 Task: Create a sub task Release to Production / Go Live for the task  Fix issue causing database deadlock on high traffic pages in the project TranslateForge , assign it to team member softage.10@softage.net and update the status of the sub task to  Completed , set the priority of the sub task to High.
Action: Mouse moved to (79, 446)
Screenshot: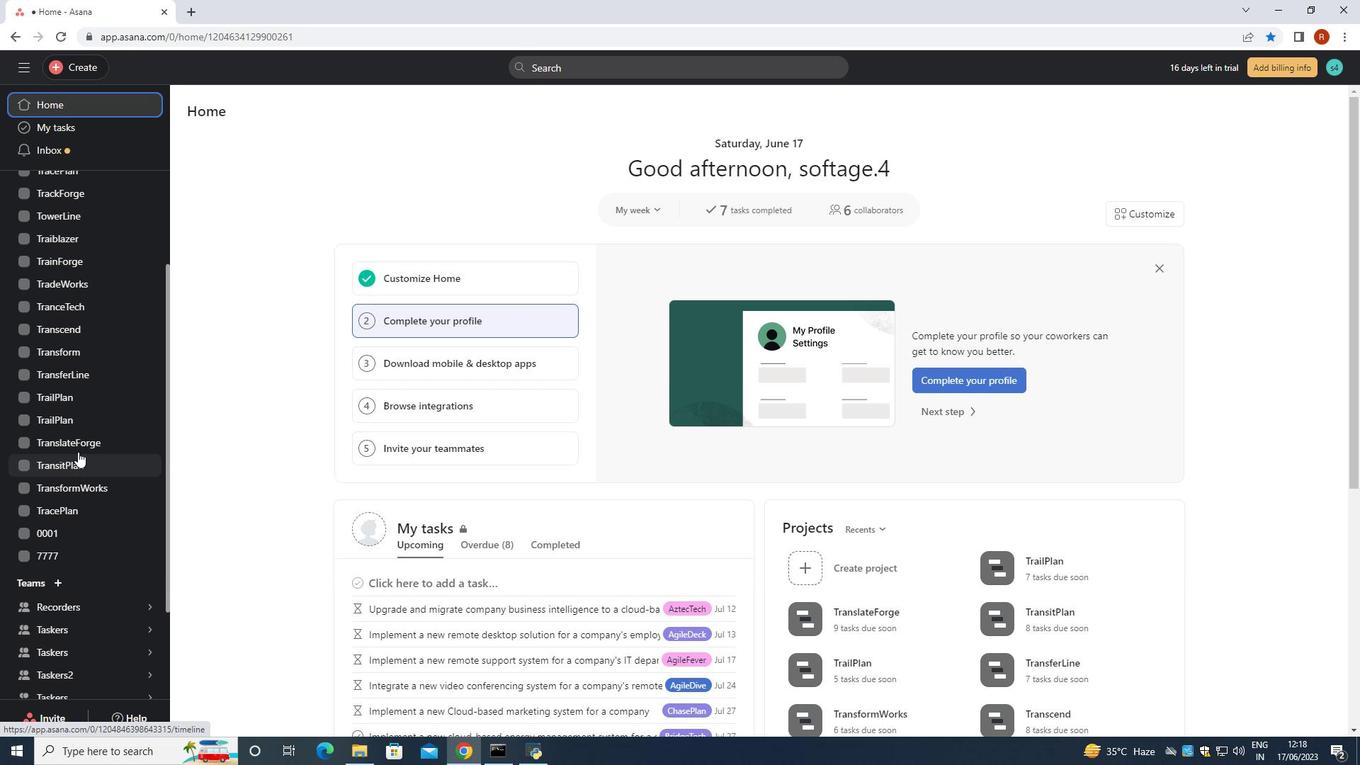 
Action: Mouse pressed left at (79, 446)
Screenshot: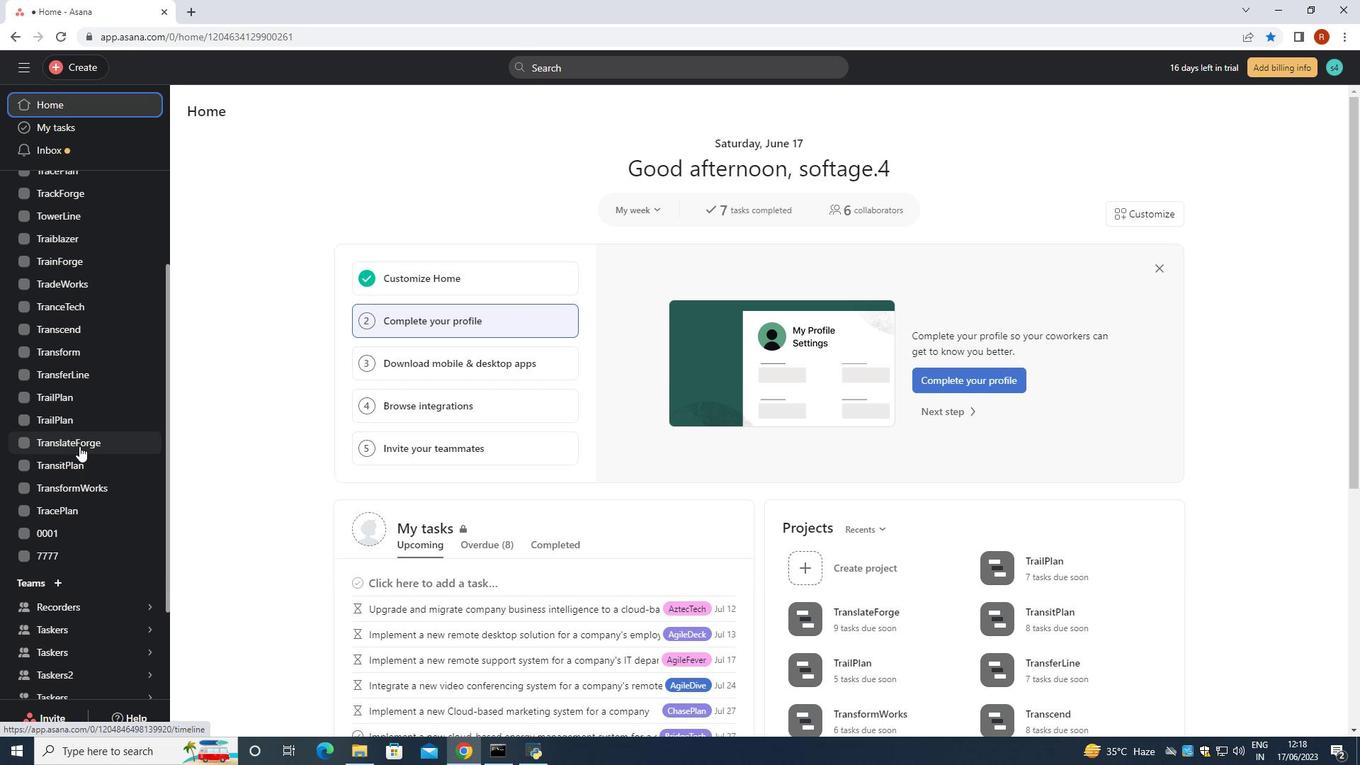 
Action: Mouse moved to (530, 347)
Screenshot: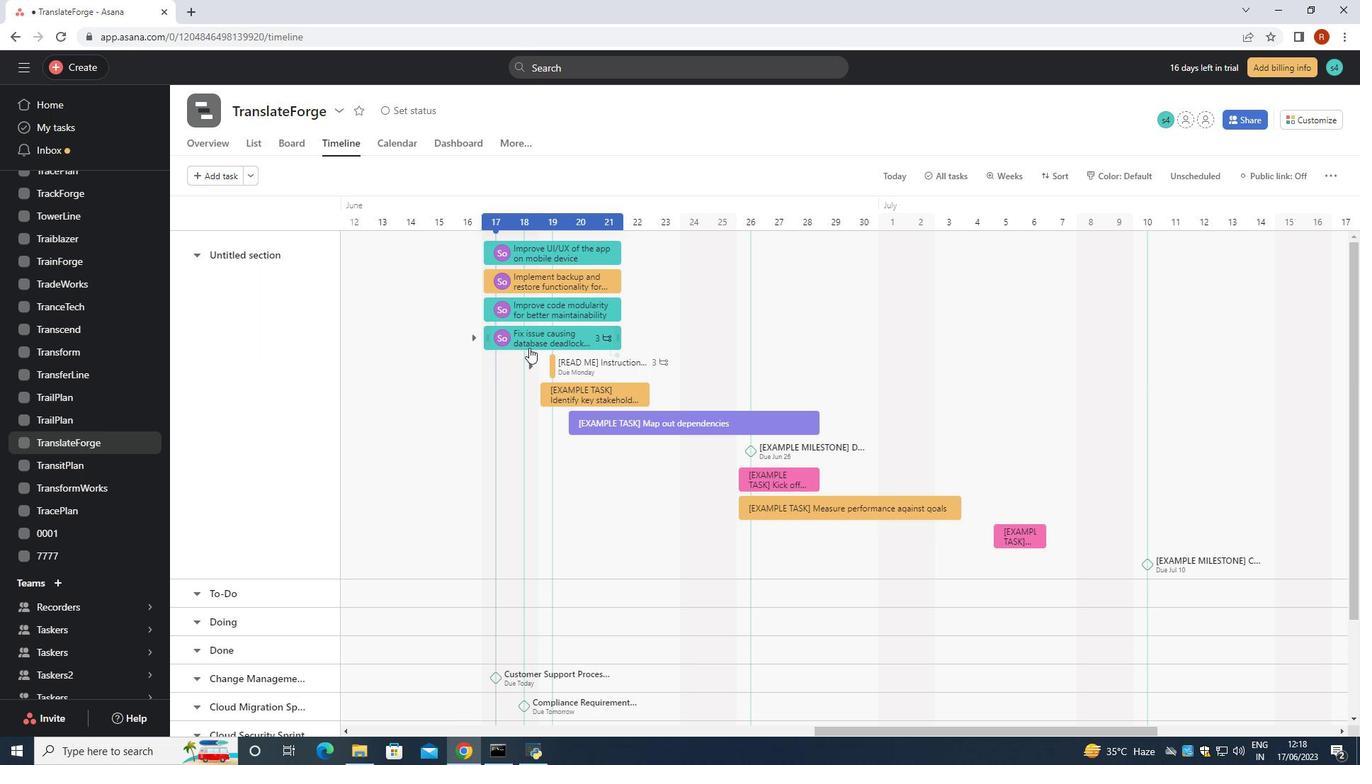 
Action: Mouse pressed left at (530, 347)
Screenshot: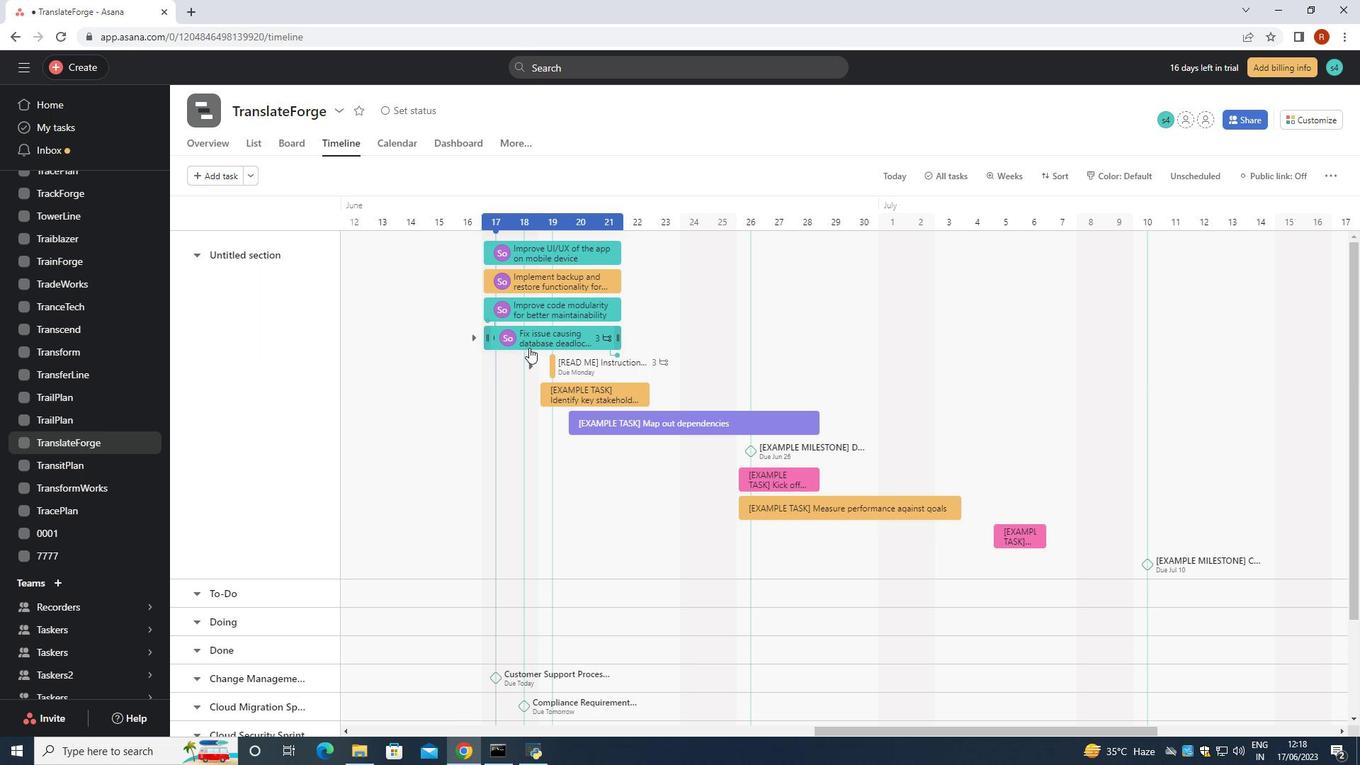 
Action: Mouse moved to (1036, 438)
Screenshot: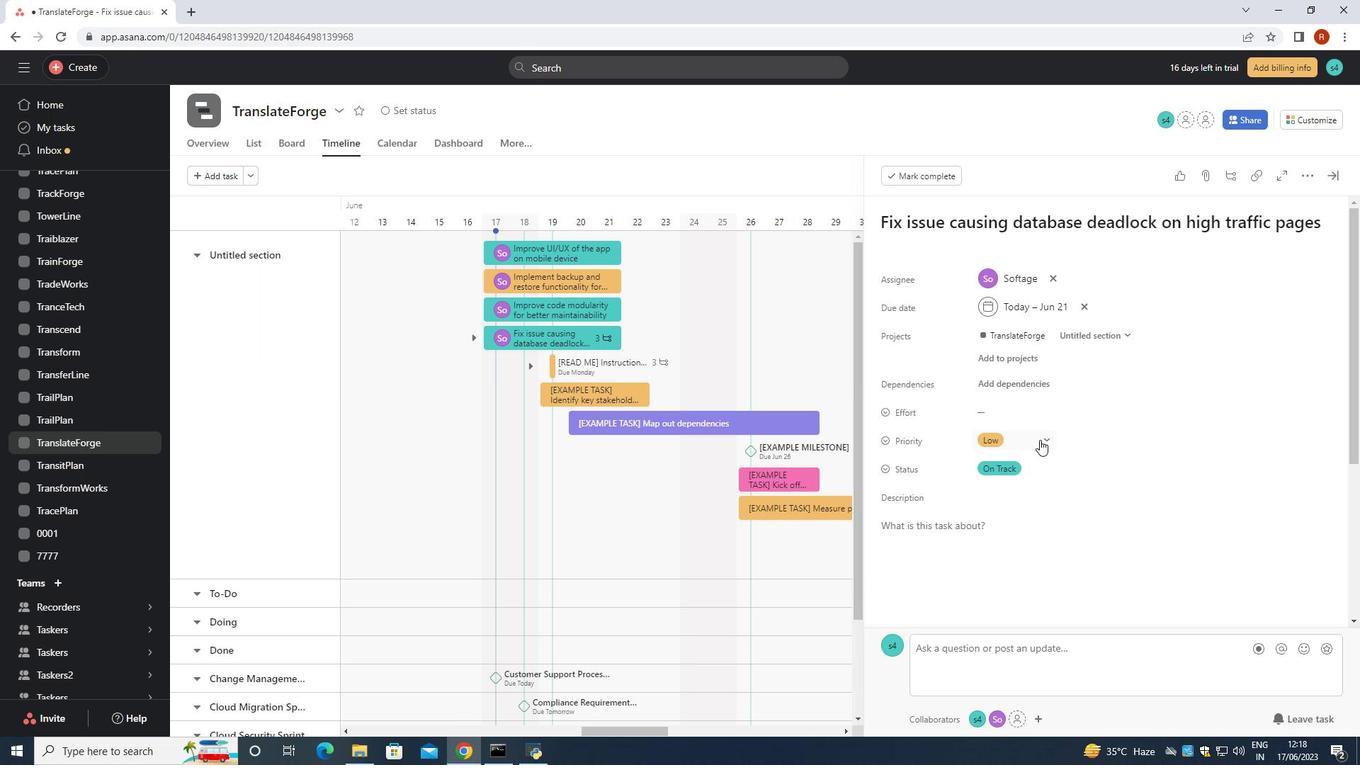 
Action: Mouse scrolled (1036, 438) with delta (0, 0)
Screenshot: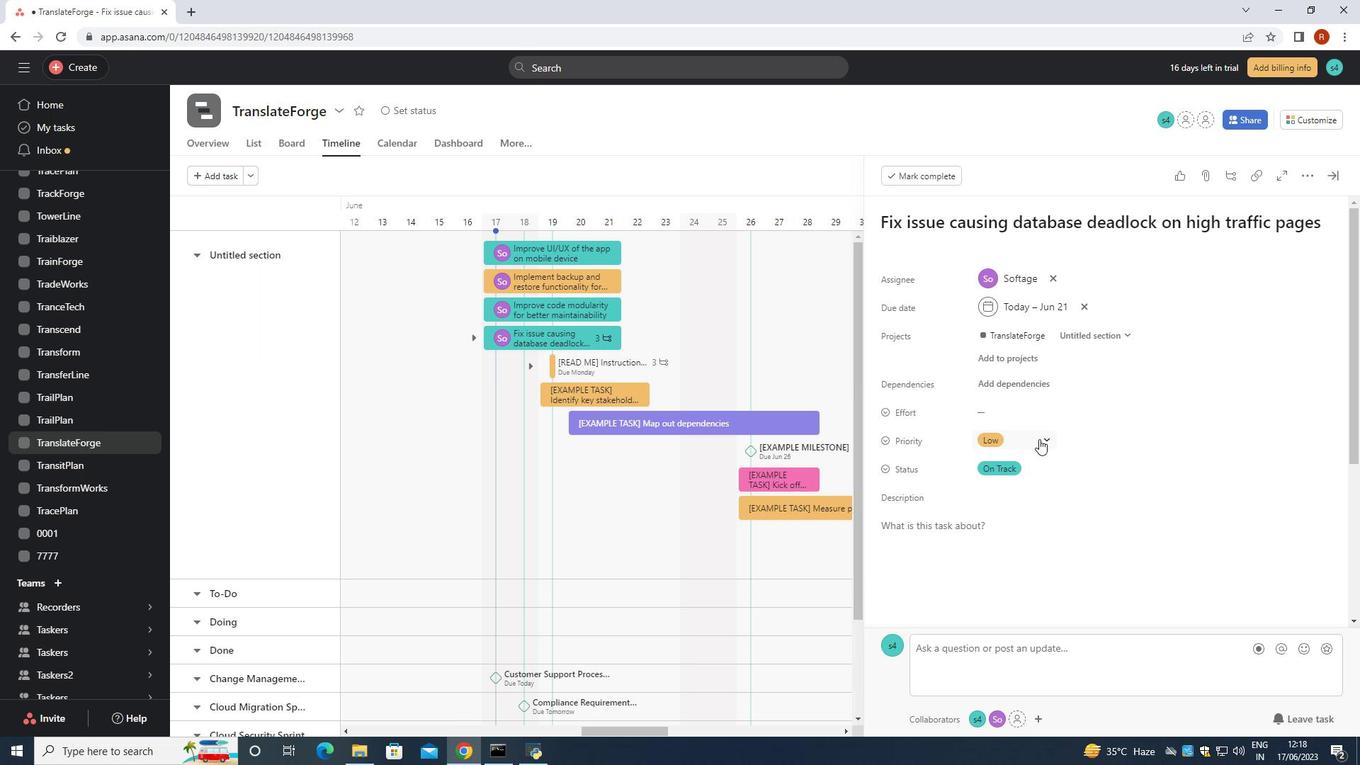 
Action: Mouse moved to (1035, 438)
Screenshot: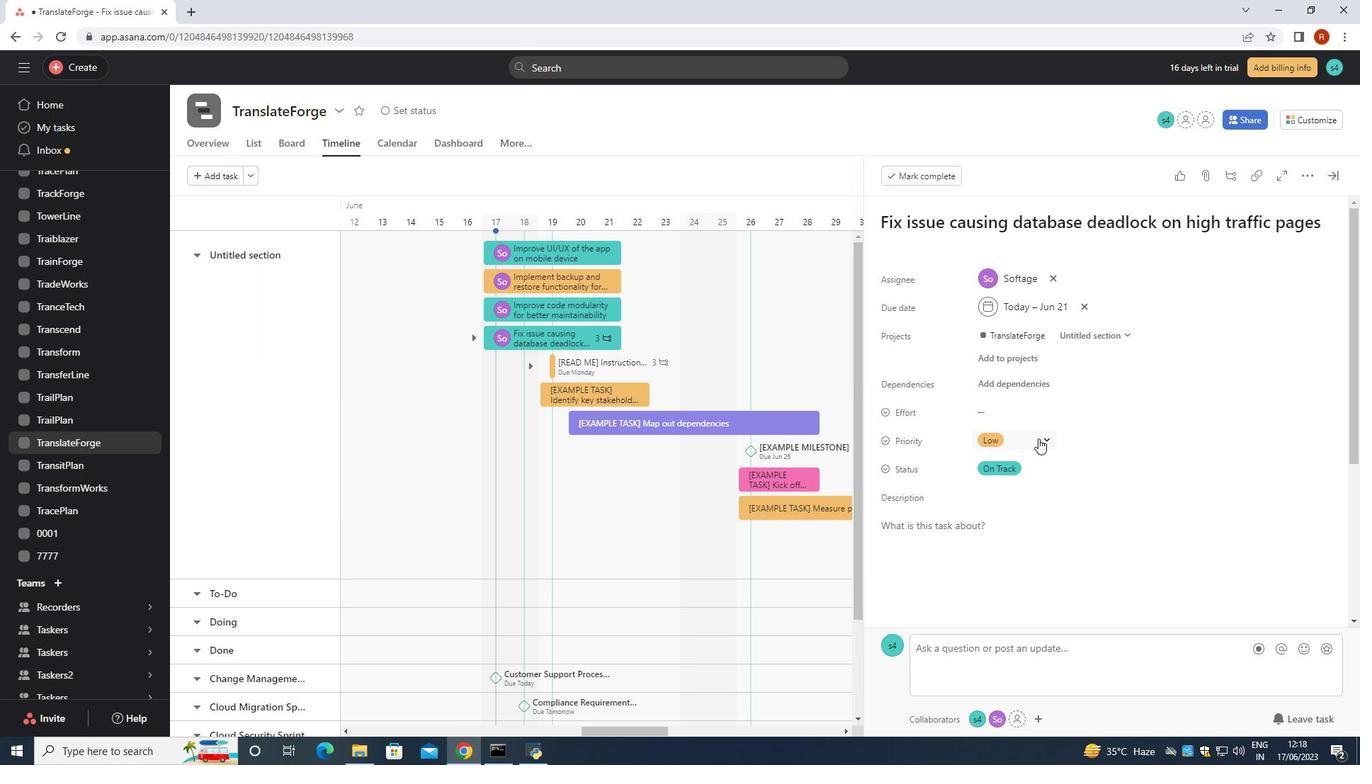 
Action: Mouse scrolled (1035, 438) with delta (0, 0)
Screenshot: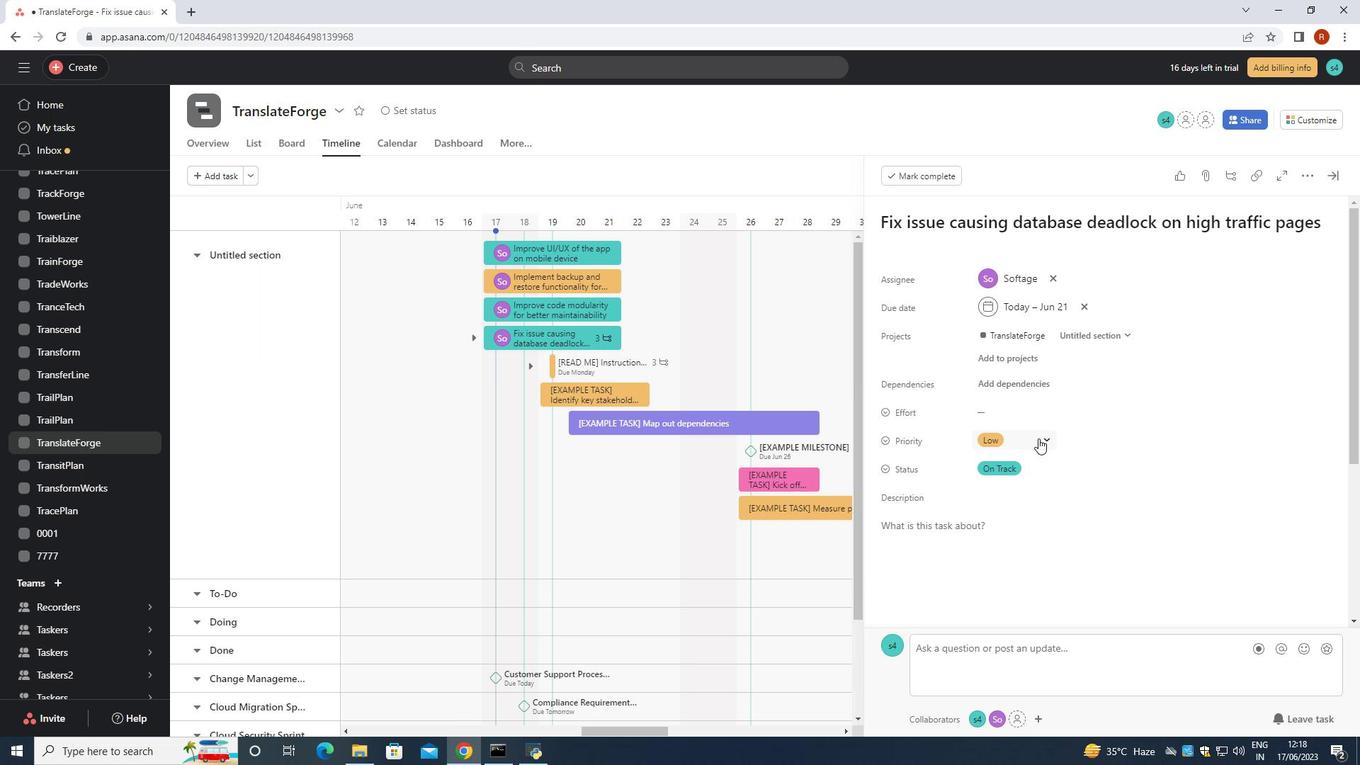 
Action: Mouse moved to (1035, 438)
Screenshot: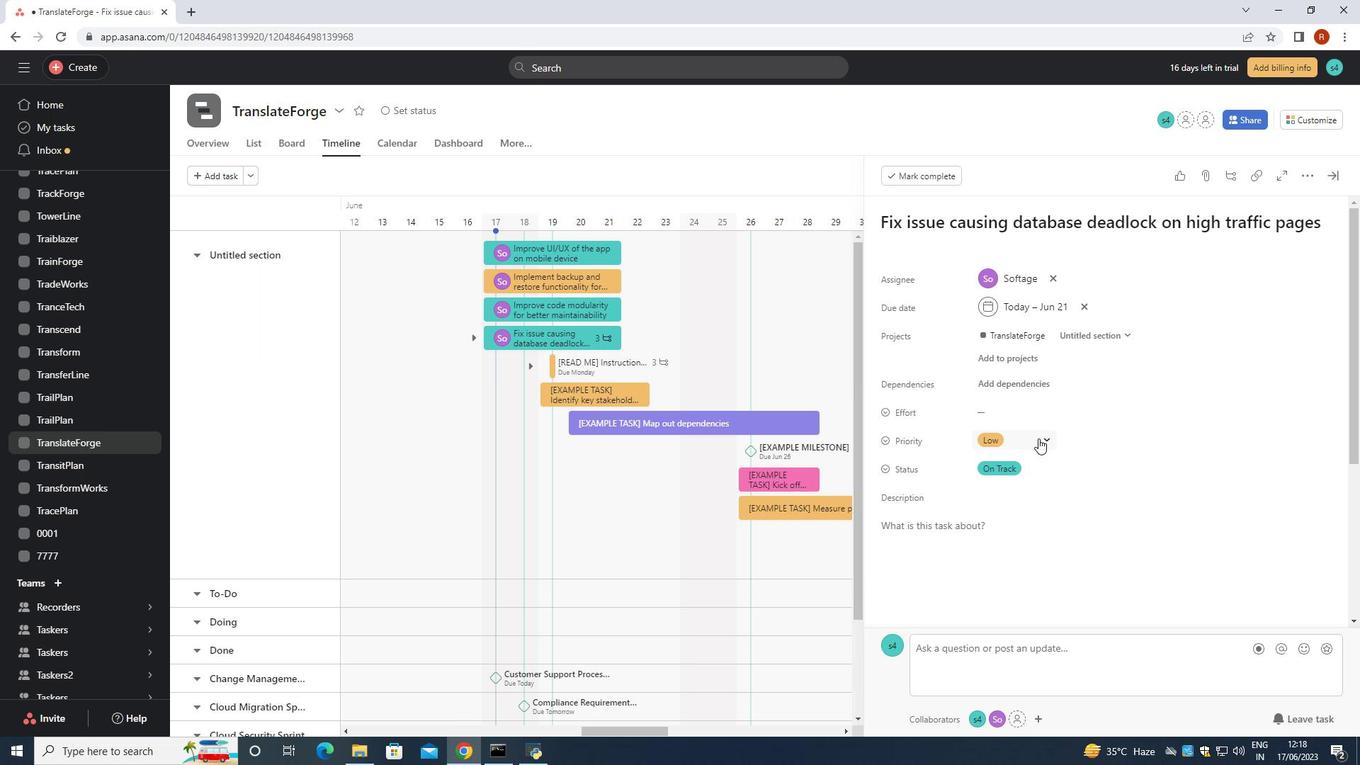 
Action: Mouse scrolled (1035, 438) with delta (0, 0)
Screenshot: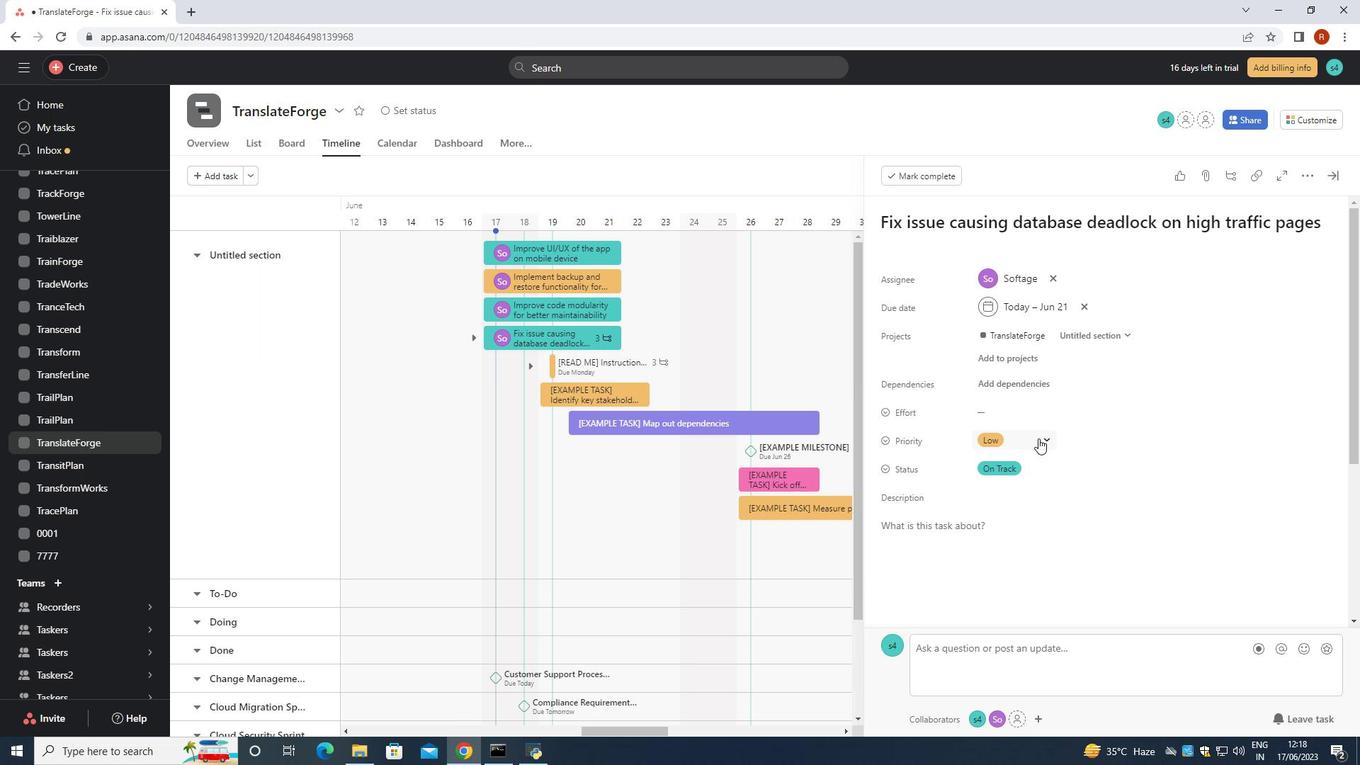 
Action: Mouse moved to (1034, 438)
Screenshot: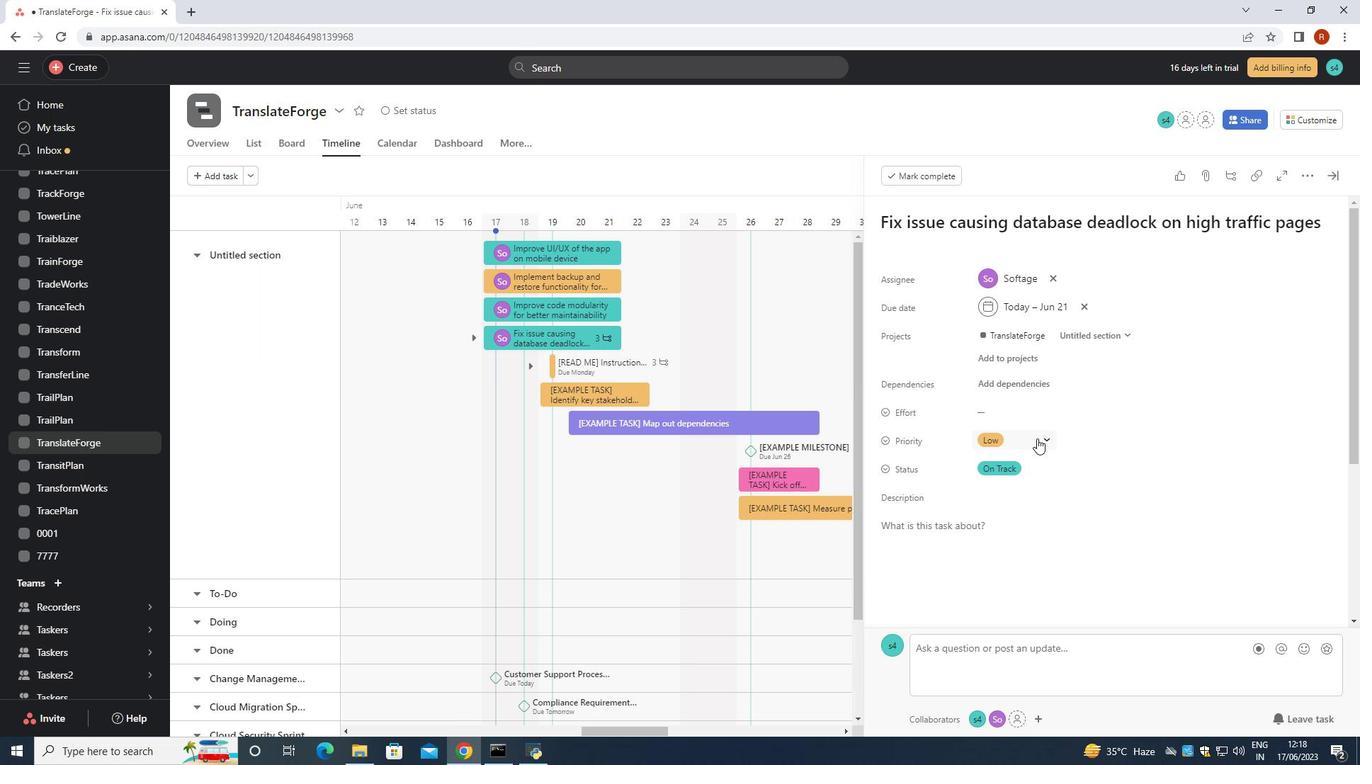 
Action: Mouse scrolled (1034, 438) with delta (0, 0)
Screenshot: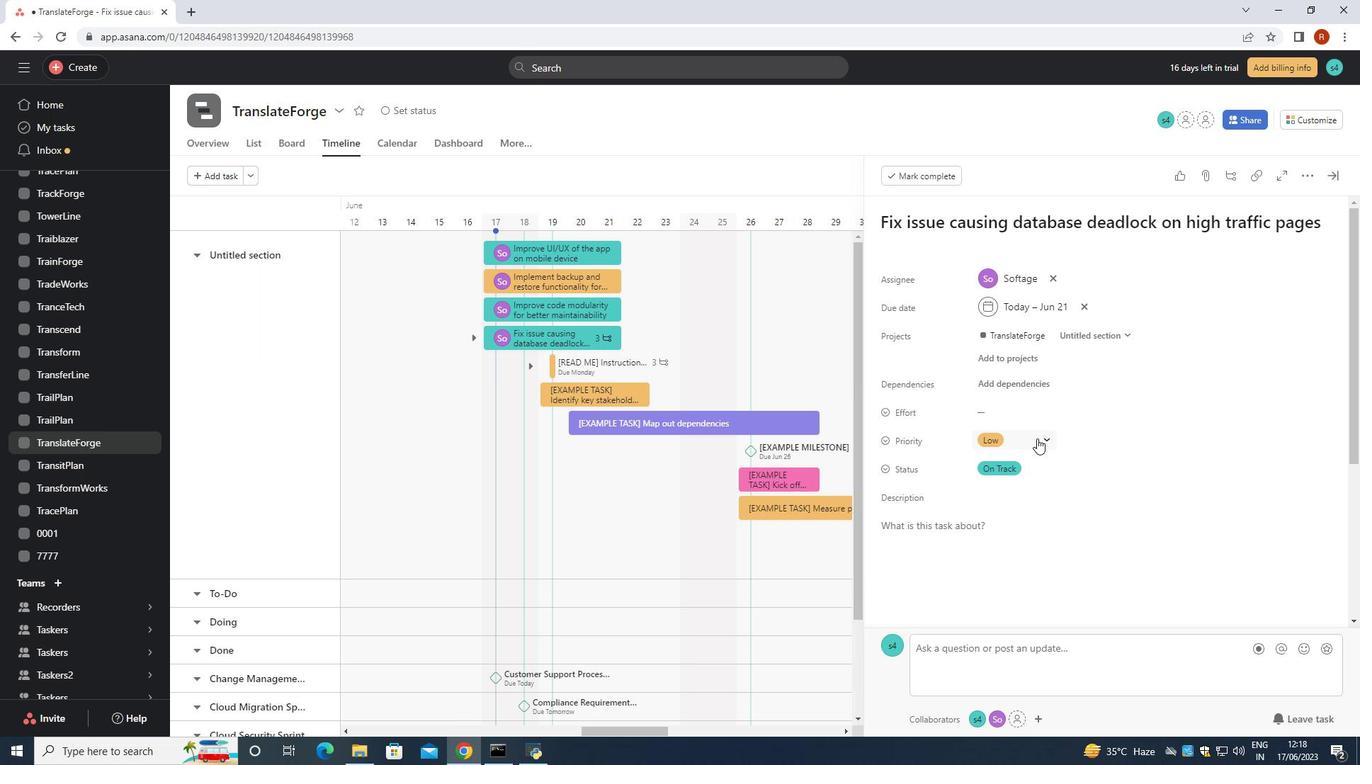 
Action: Mouse scrolled (1034, 438) with delta (0, 0)
Screenshot: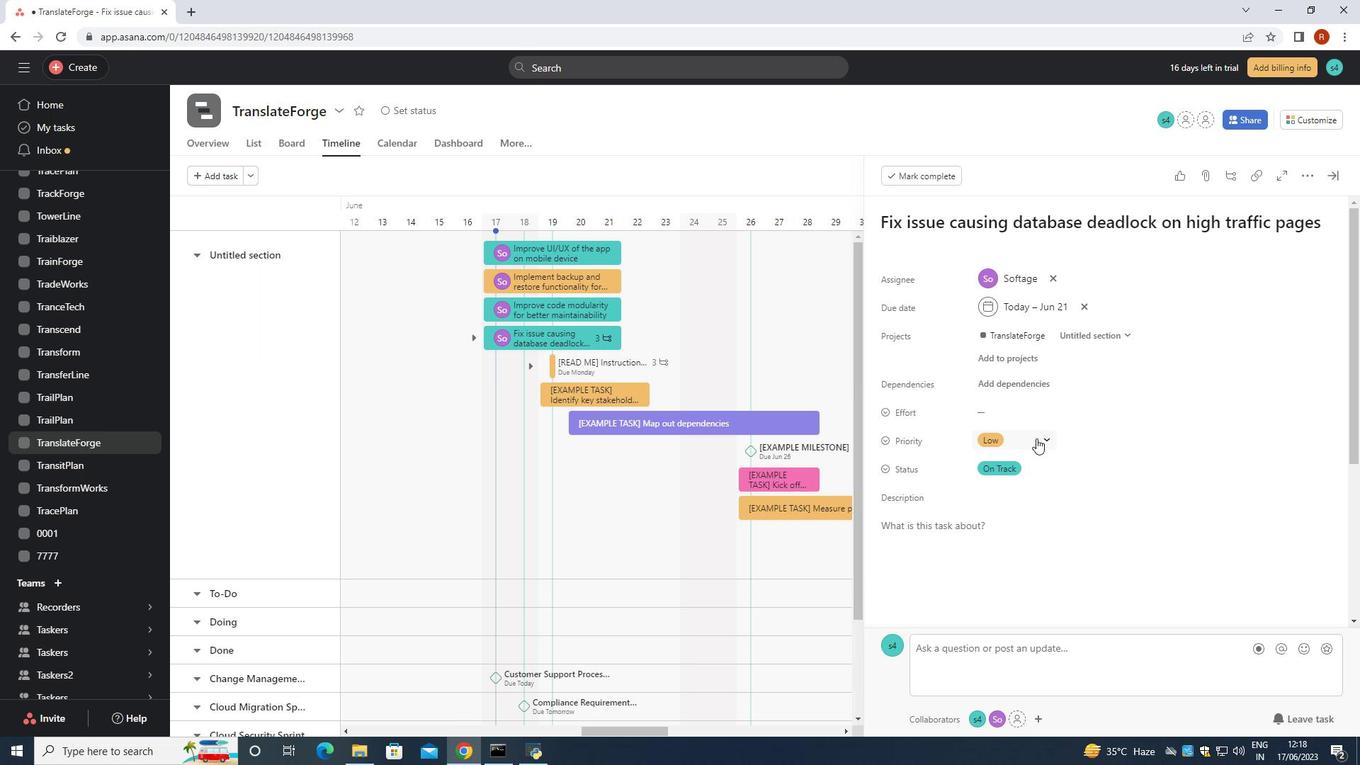 
Action: Mouse moved to (915, 513)
Screenshot: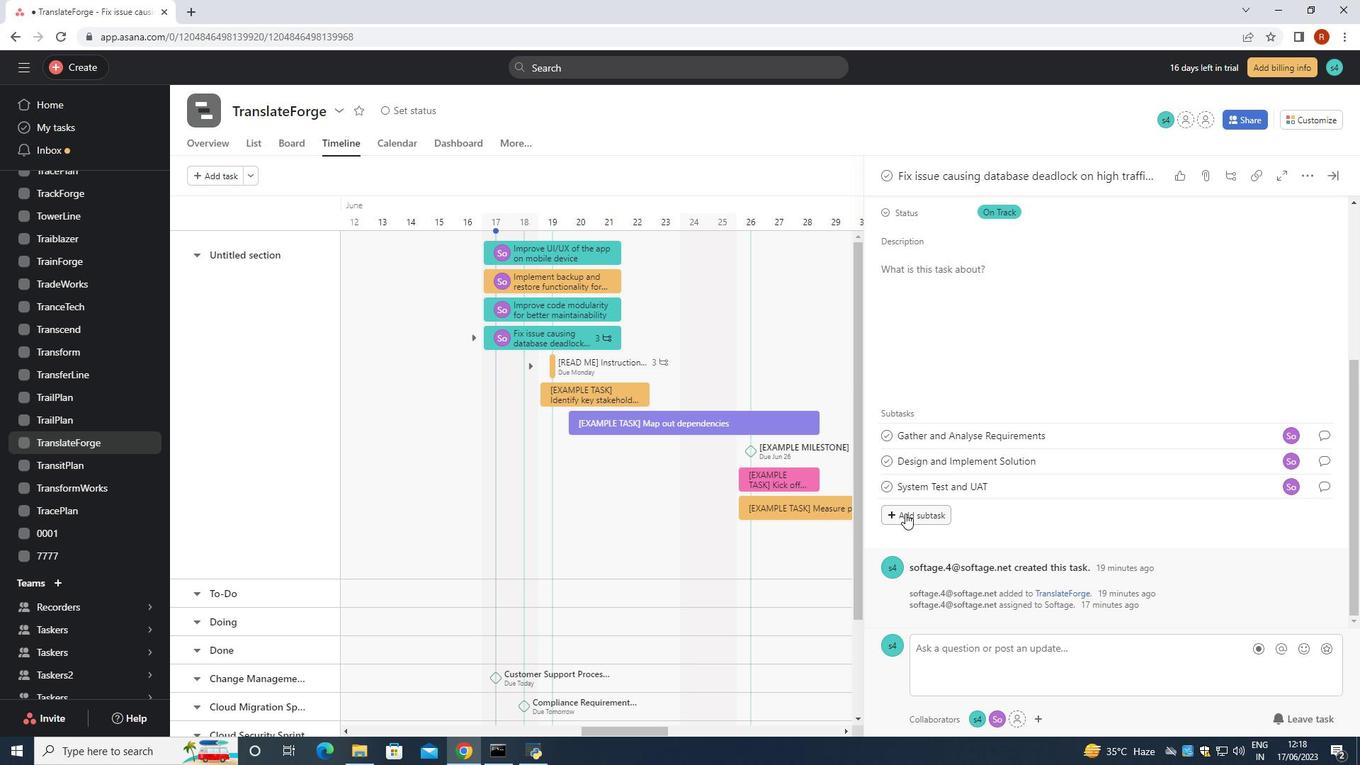 
Action: Mouse pressed left at (915, 513)
Screenshot: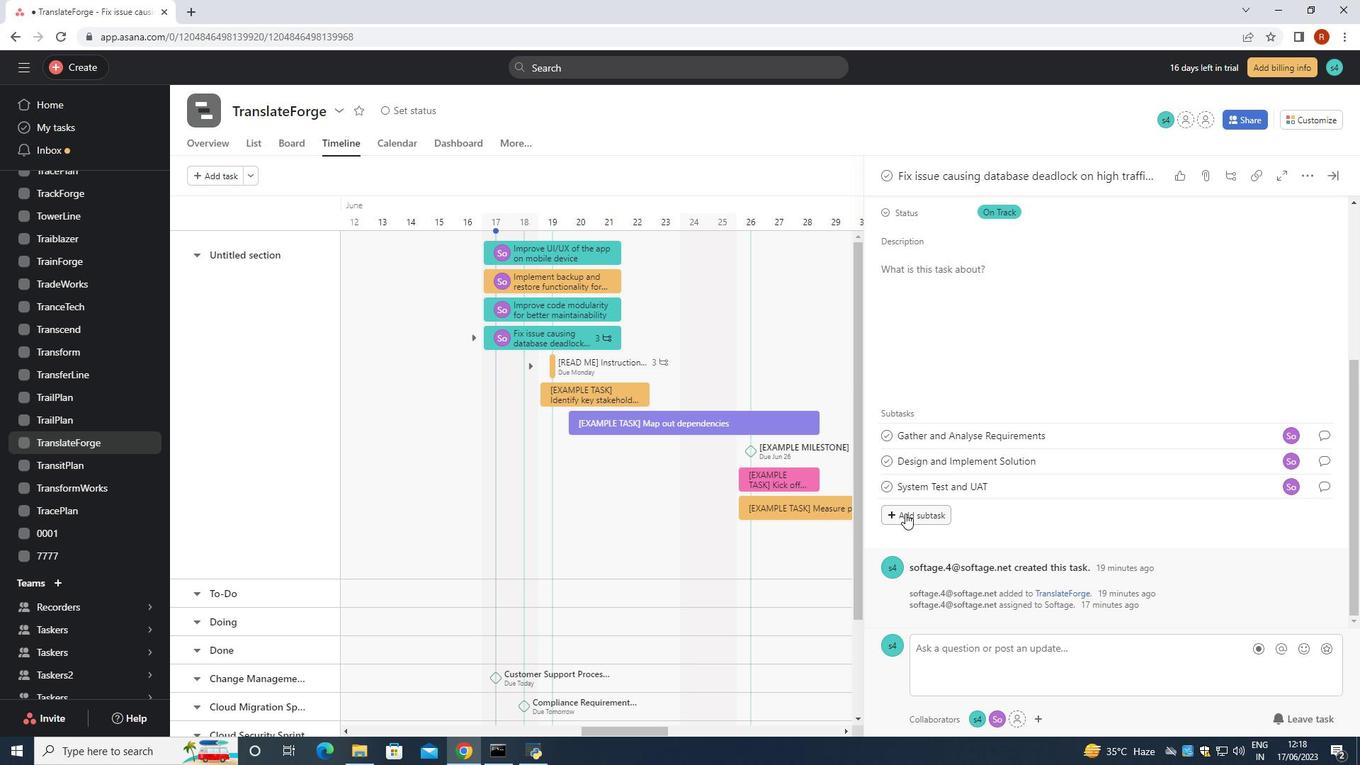
Action: Mouse moved to (917, 513)
Screenshot: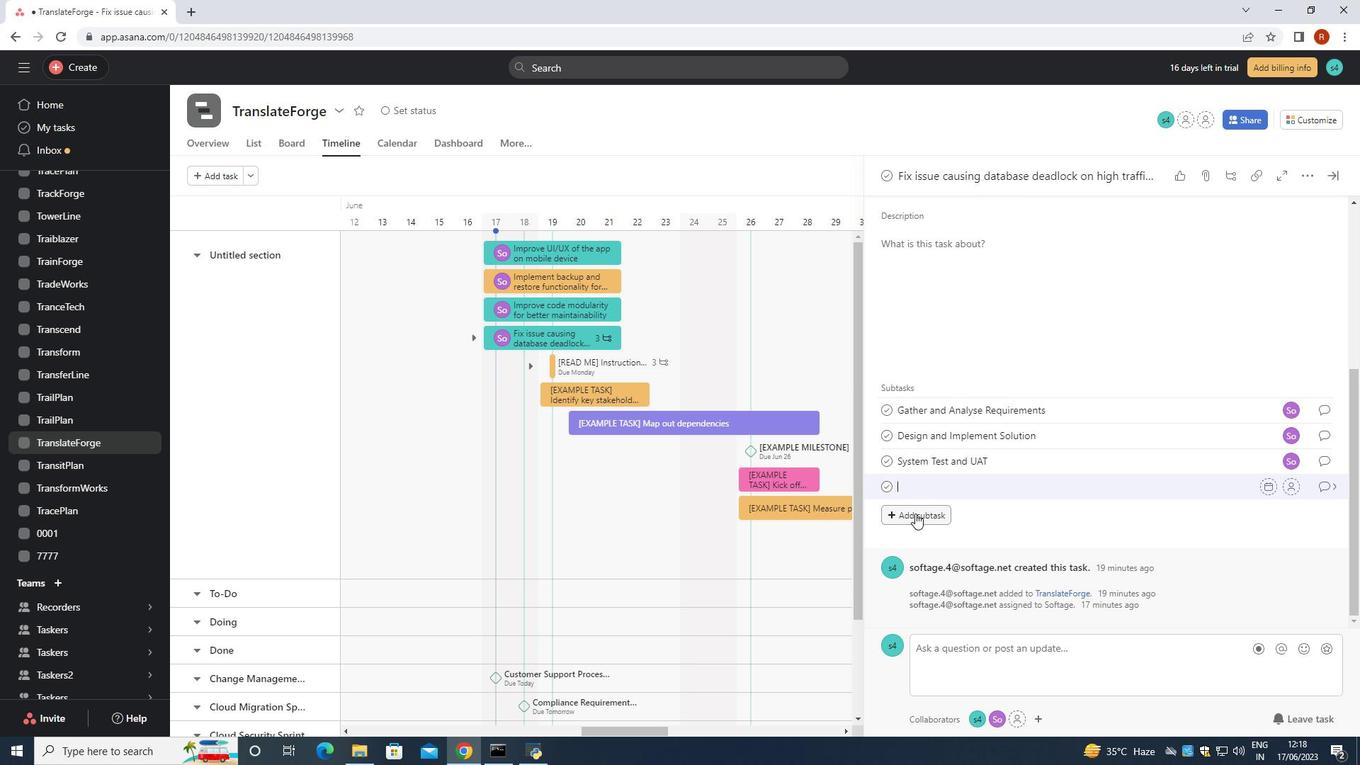 
Action: Key pressed <Key.shift>Release<Key.space>to<Key.space><Key.shift><Key.shift><Key.shift><Key.shift><Key.shift><Key.shift><Key.shift><Key.shift>Pro
Screenshot: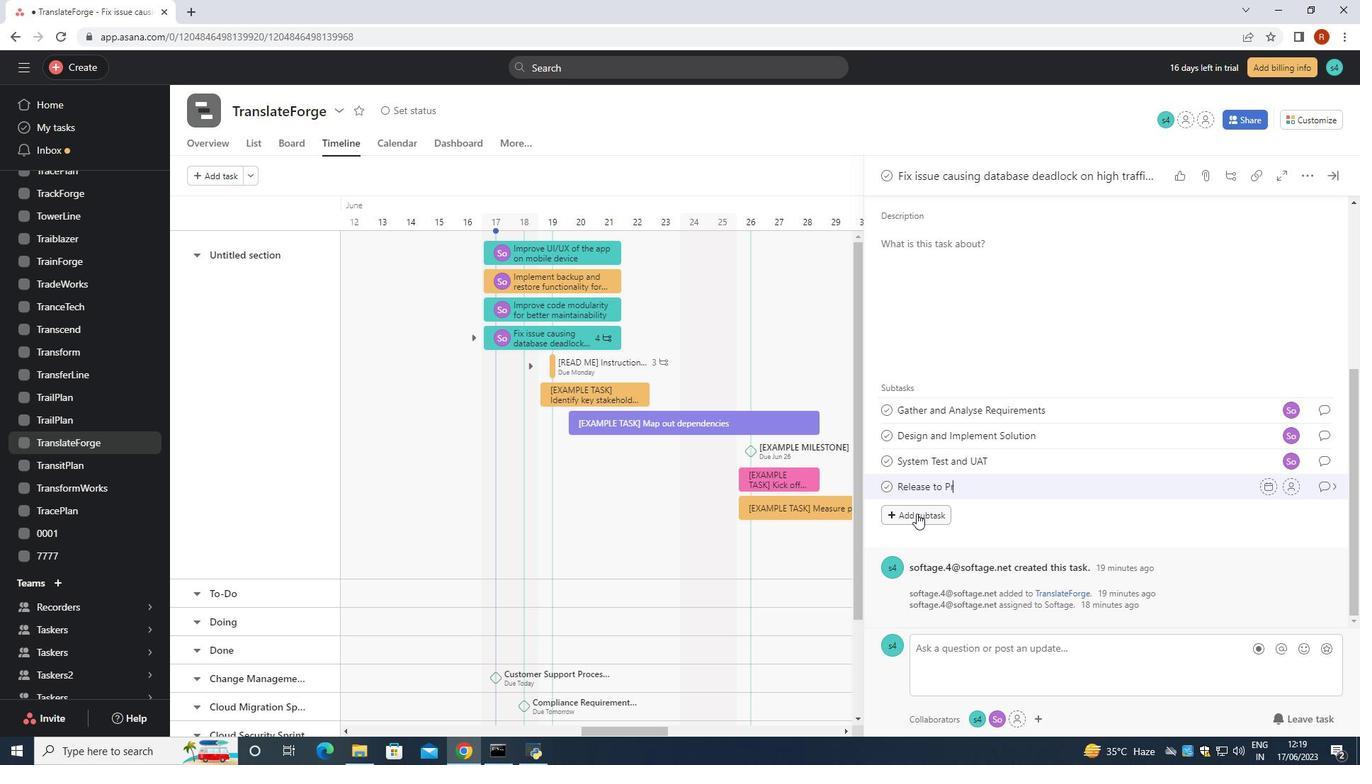 
Action: Mouse moved to (917, 513)
Screenshot: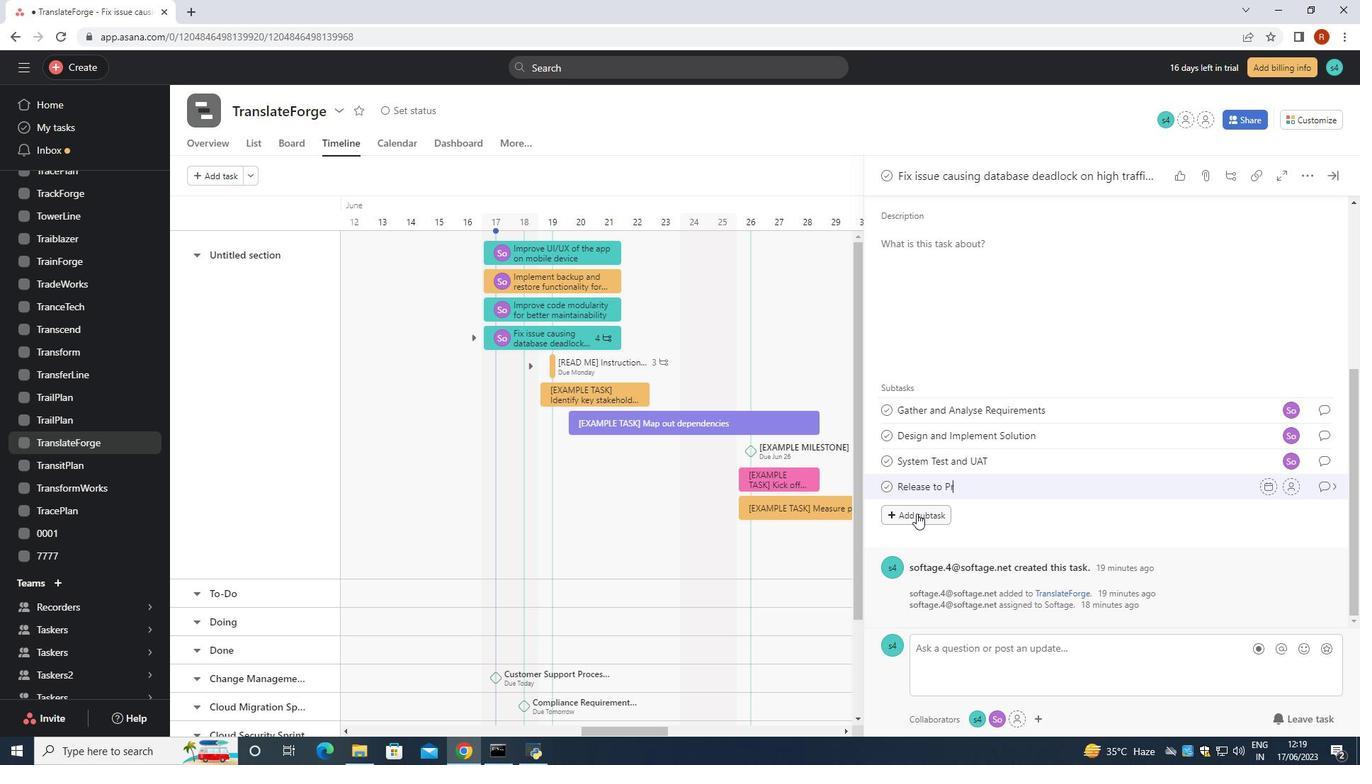 
Action: Key pressed duction<Key.space><Key.backspace>/<Key.shift><Key.shift>GO<Key.backspace>o<Key.space><Key.shift>Live
Screenshot: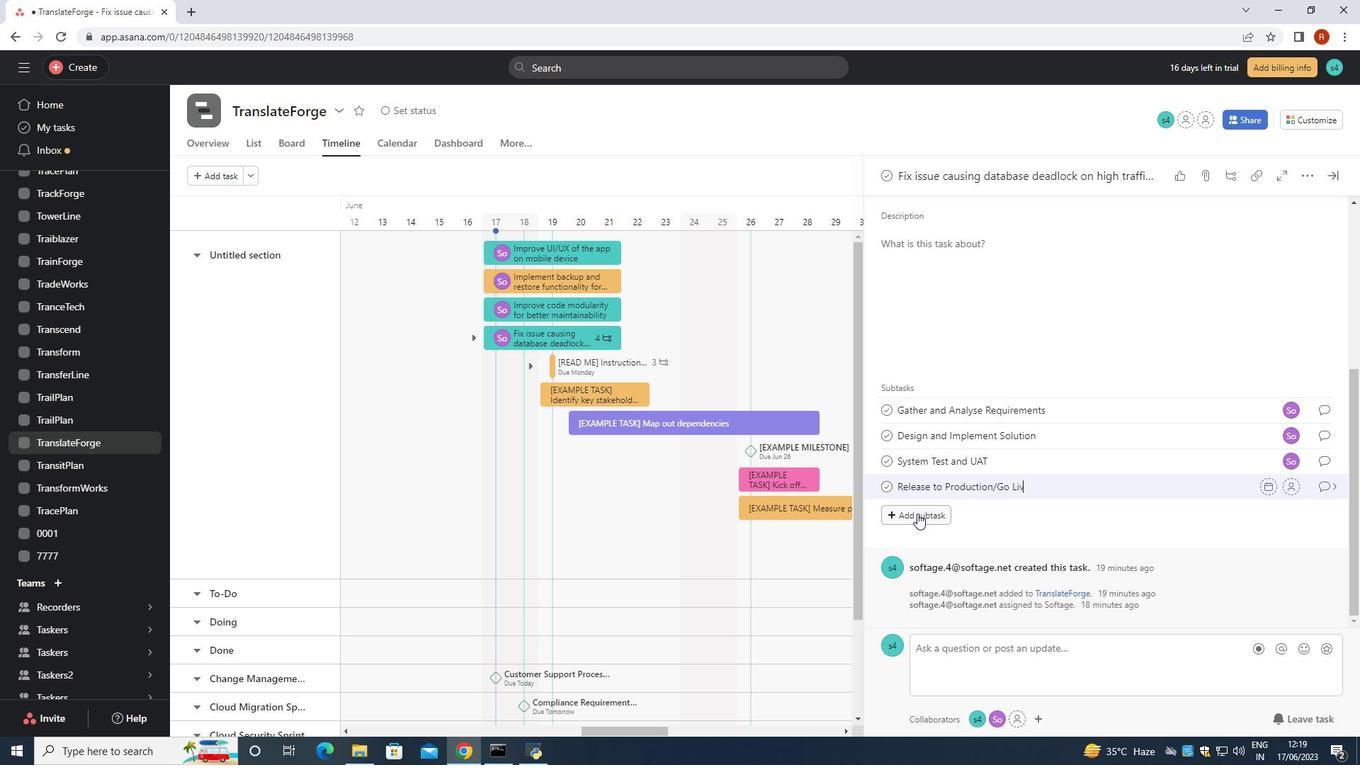 
Action: Mouse moved to (1285, 482)
Screenshot: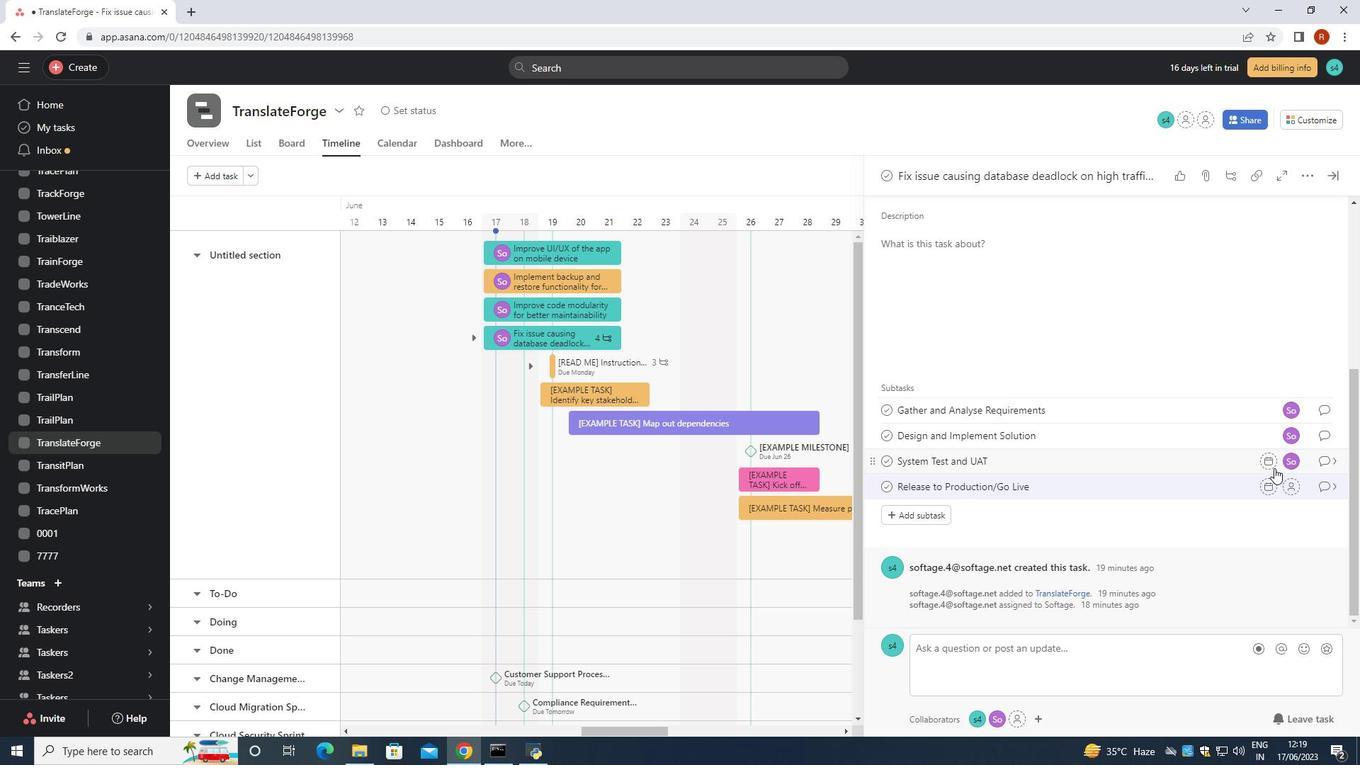 
Action: Mouse pressed left at (1285, 482)
Screenshot: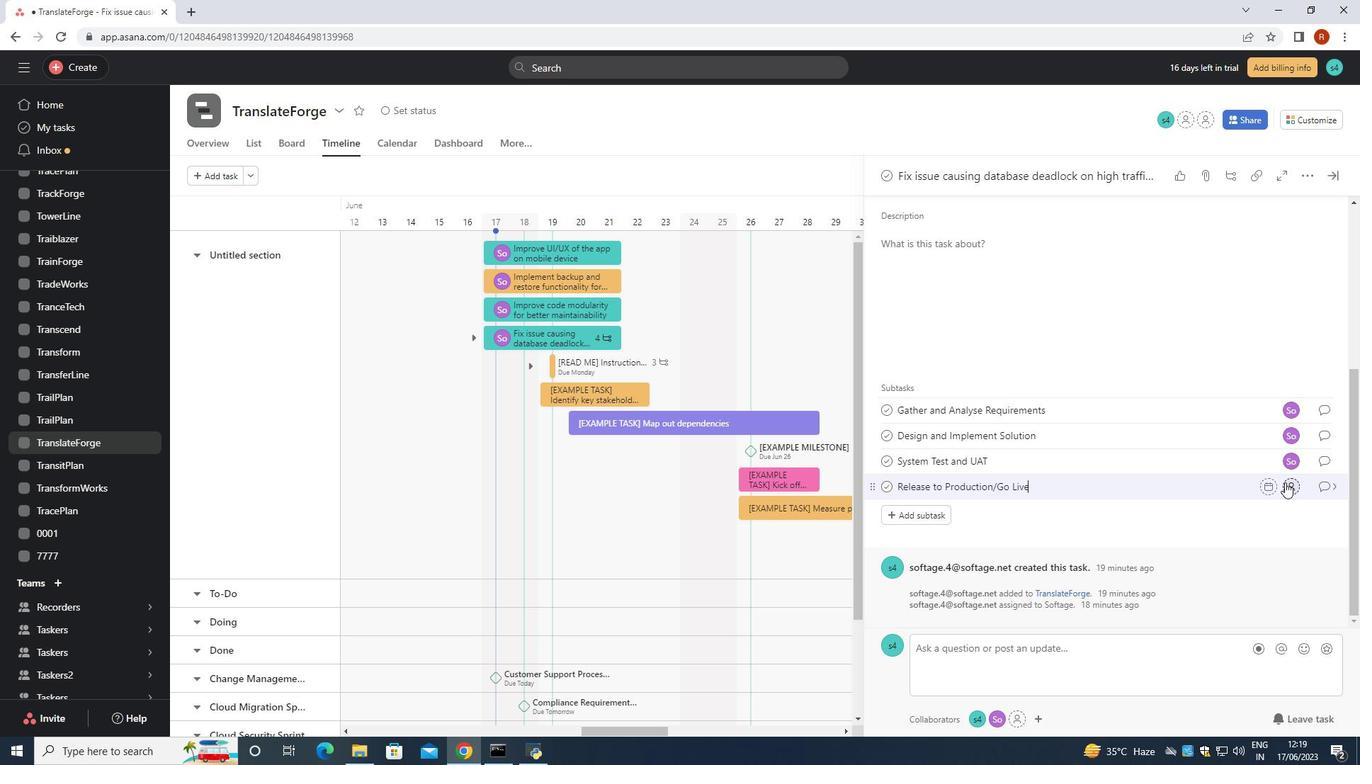 
Action: Mouse moved to (1289, 486)
Screenshot: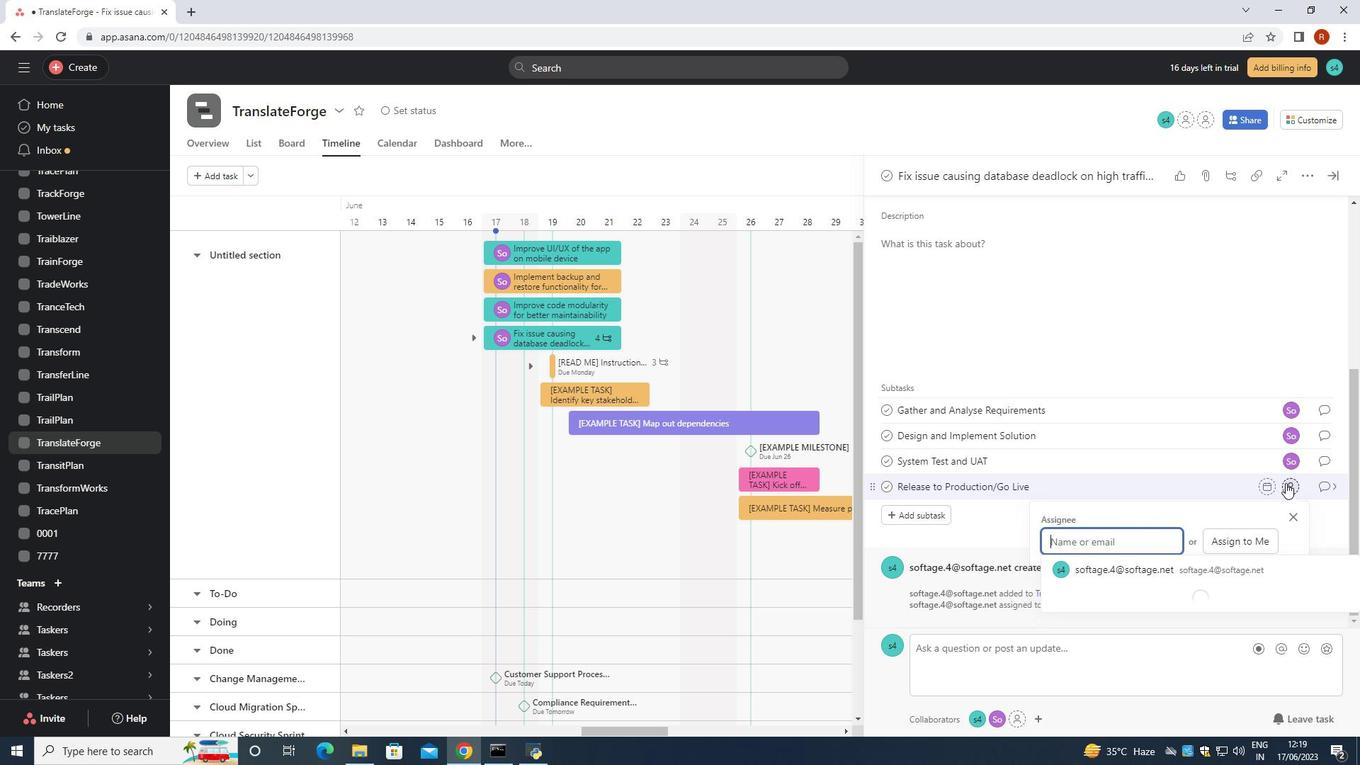 
Action: Key pressed softage.10<Key.shift>@softage.net
Screenshot: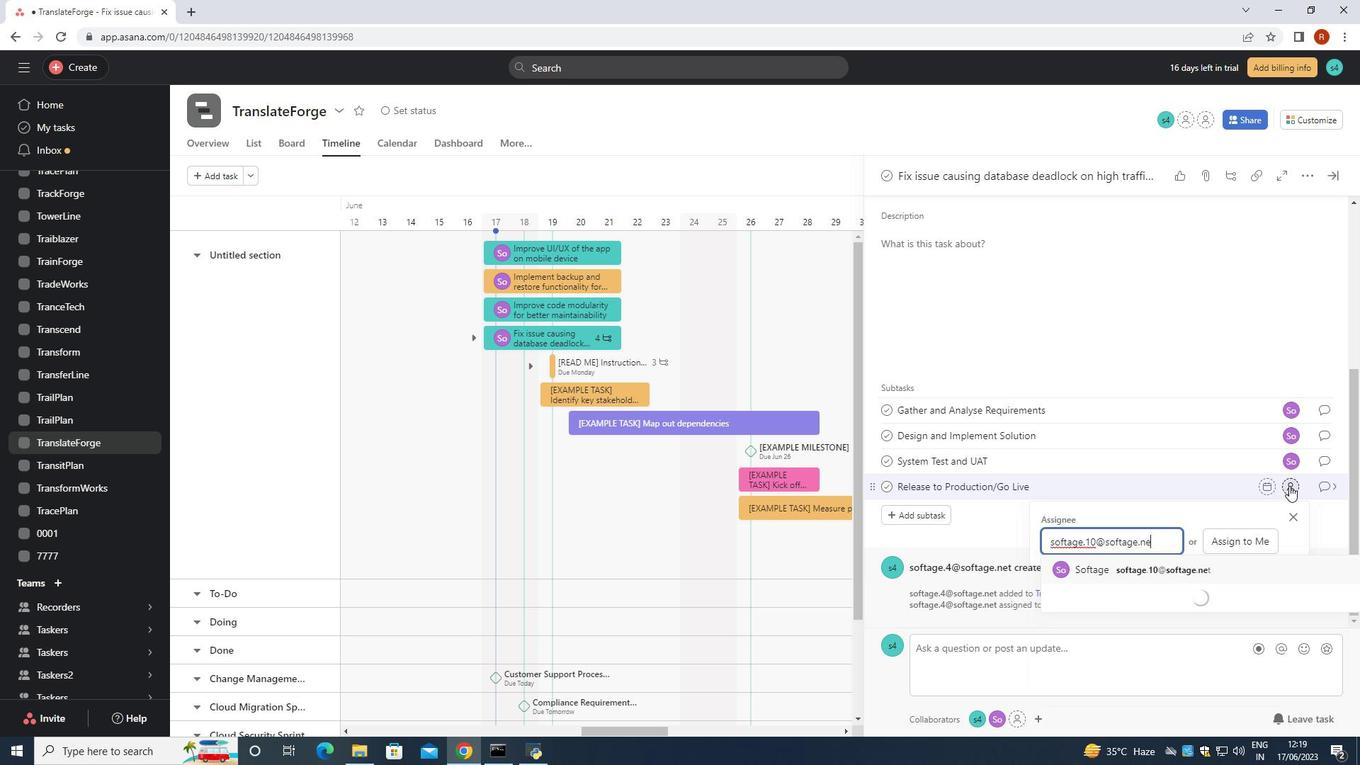 
Action: Mouse moved to (1148, 572)
Screenshot: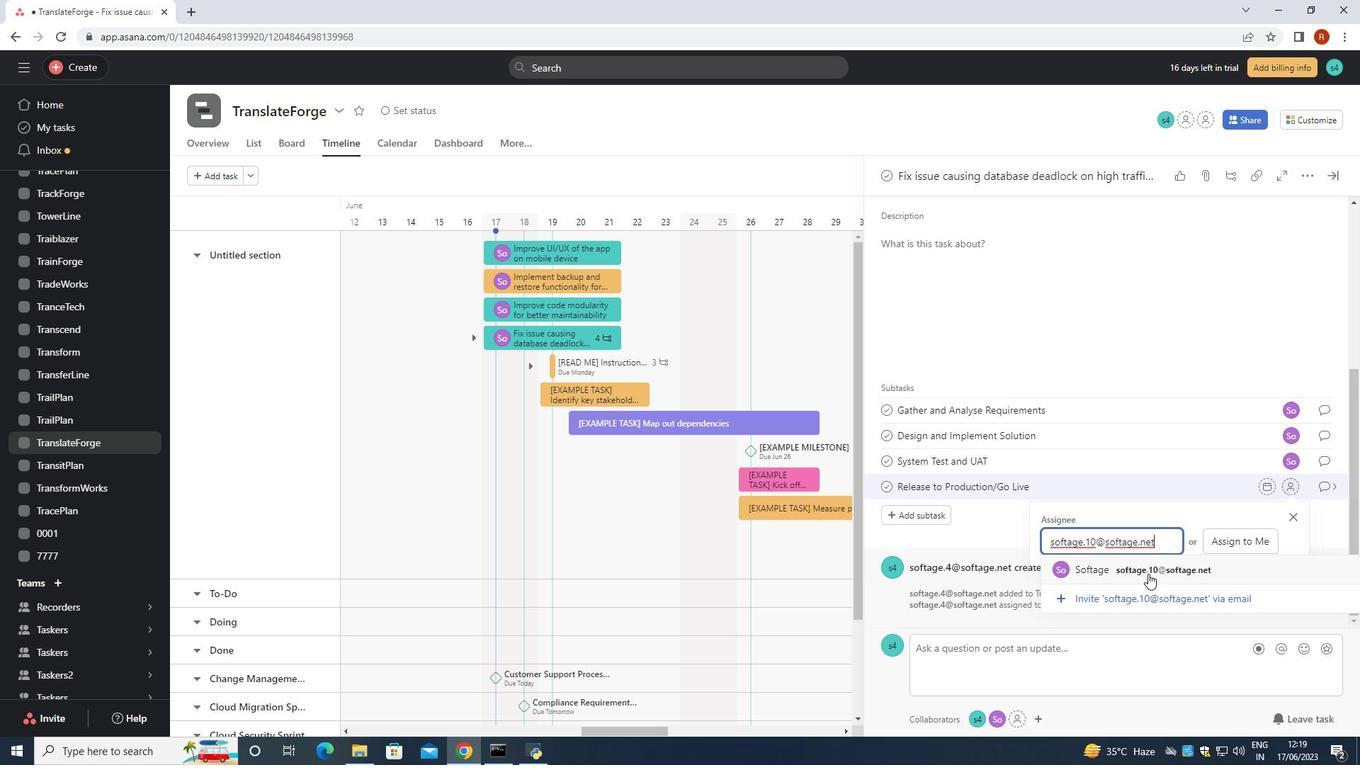 
Action: Mouse pressed left at (1148, 572)
Screenshot: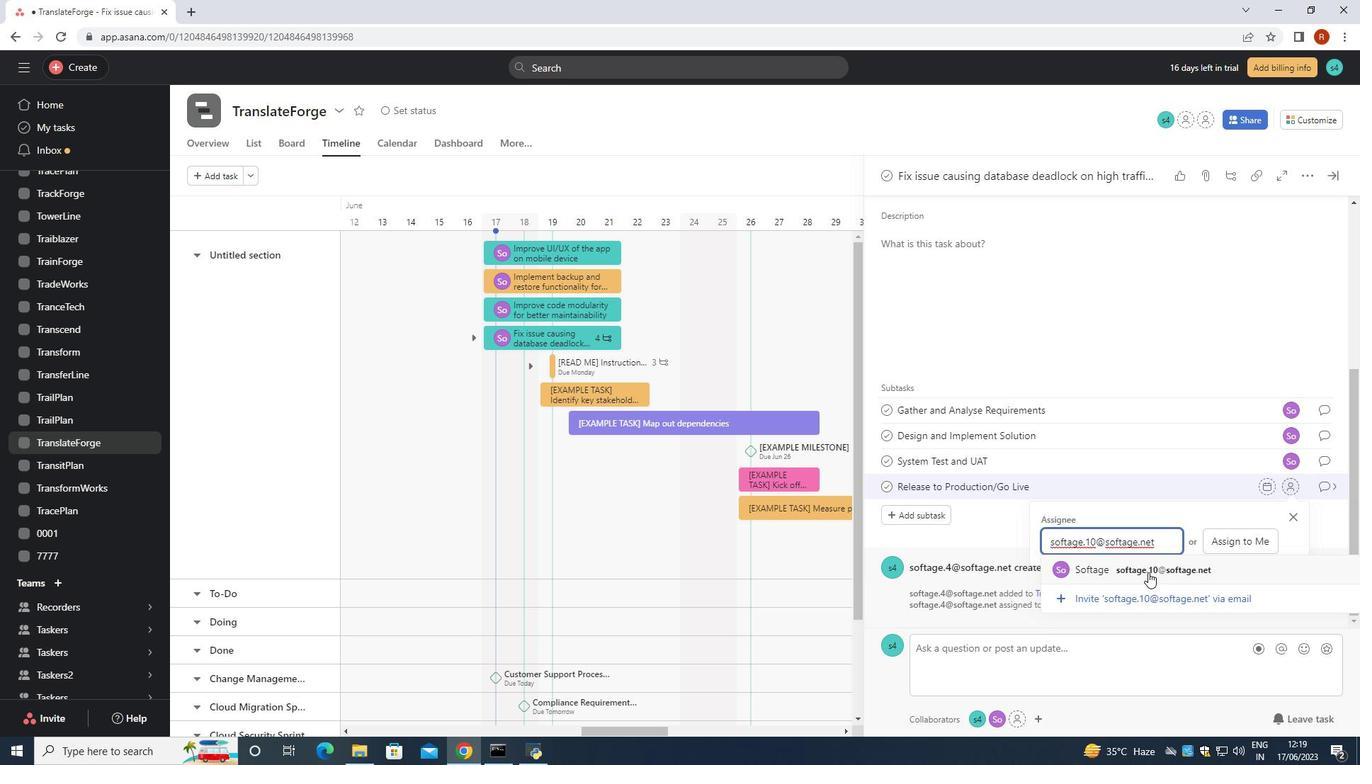 
Action: Mouse moved to (1328, 484)
Screenshot: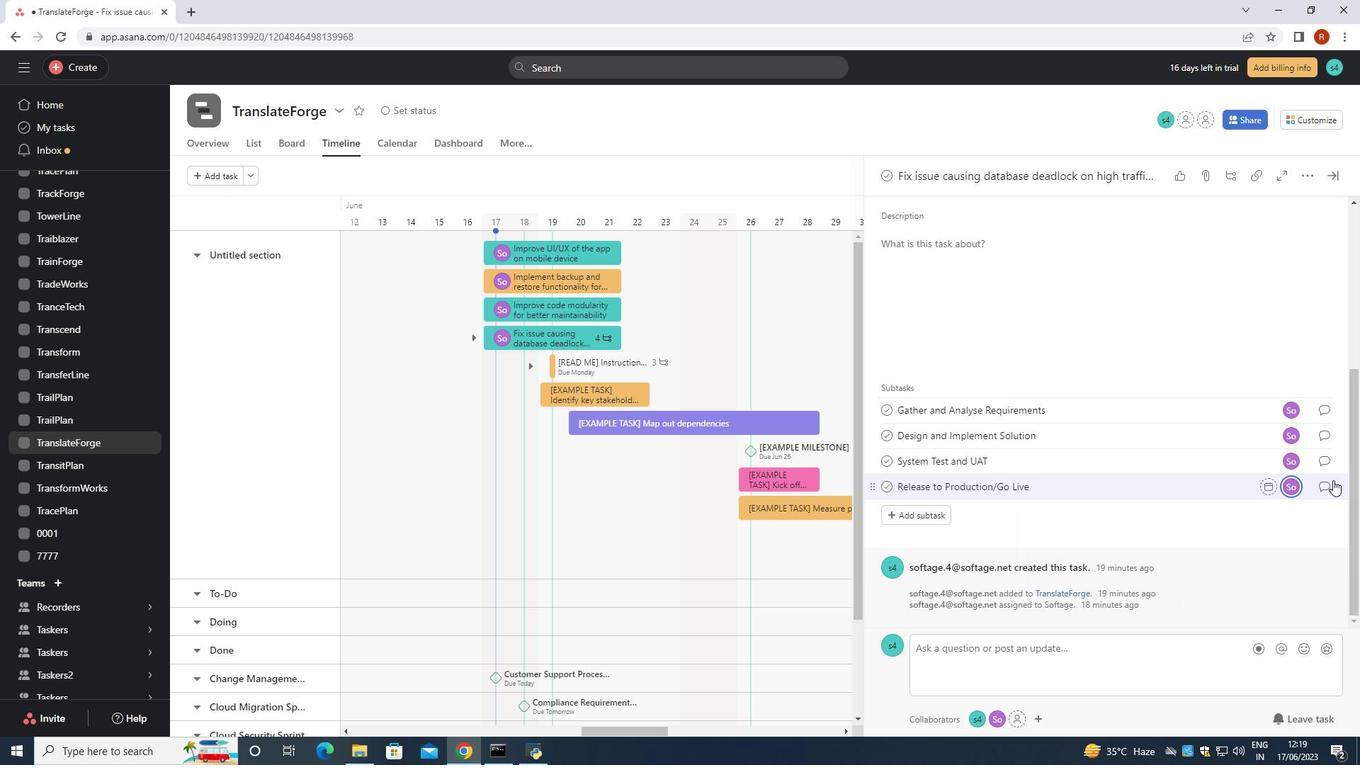 
Action: Mouse pressed left at (1328, 484)
Screenshot: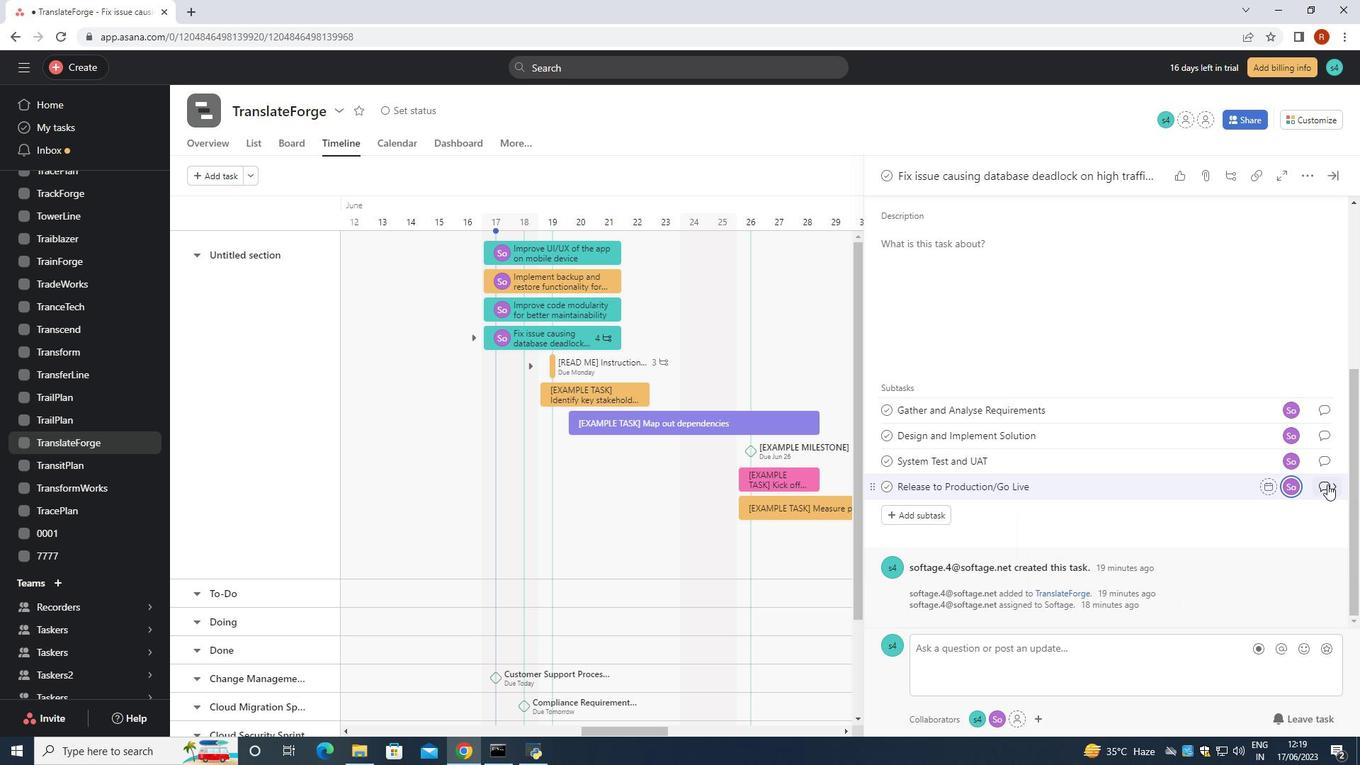 
Action: Mouse moved to (955, 374)
Screenshot: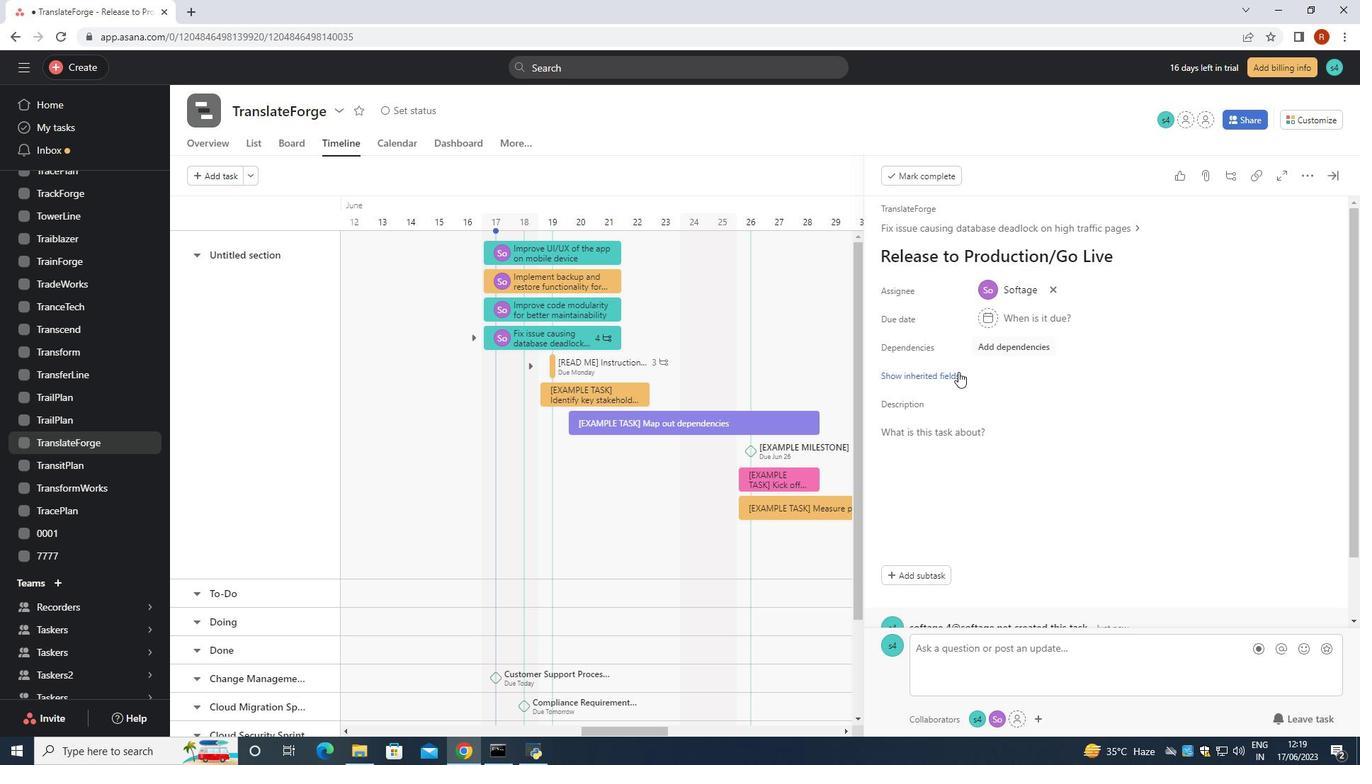 
Action: Mouse pressed left at (955, 374)
Screenshot: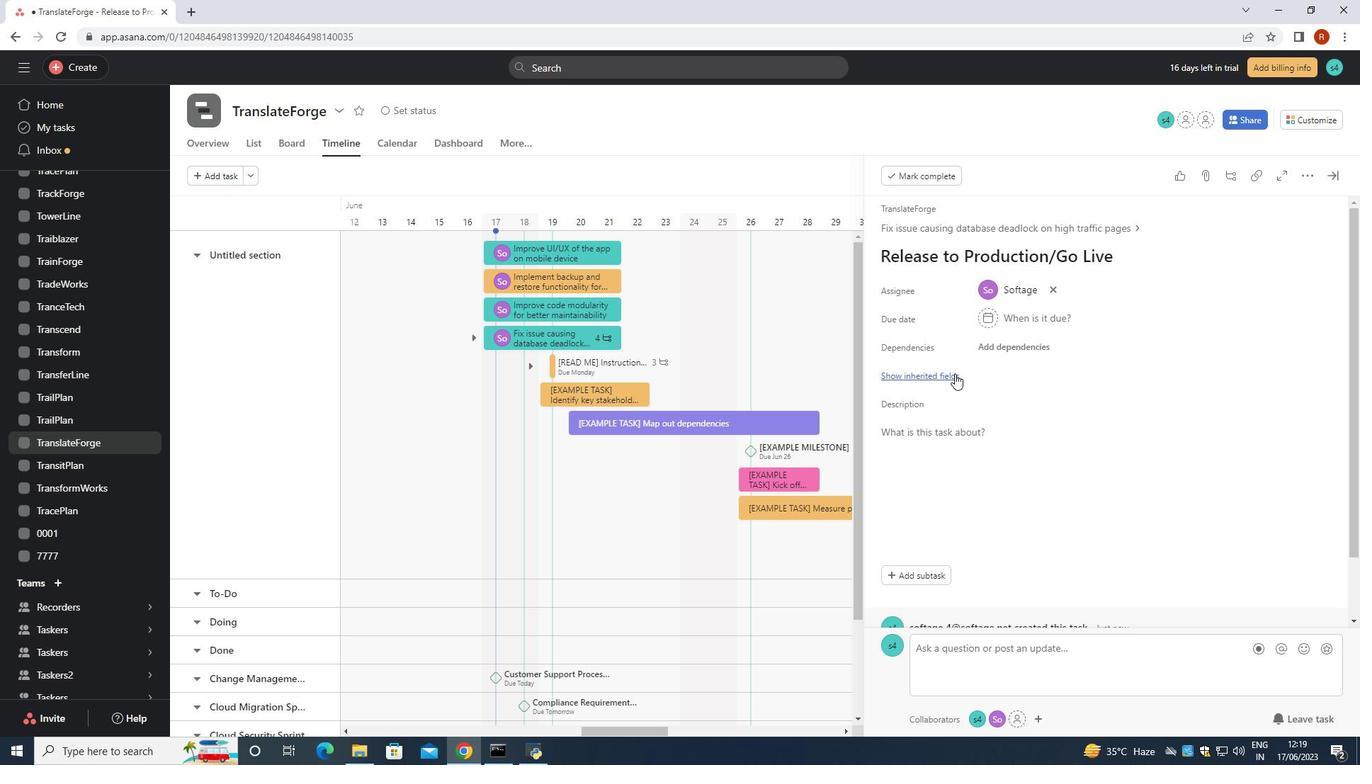 
Action: Mouse moved to (979, 459)
Screenshot: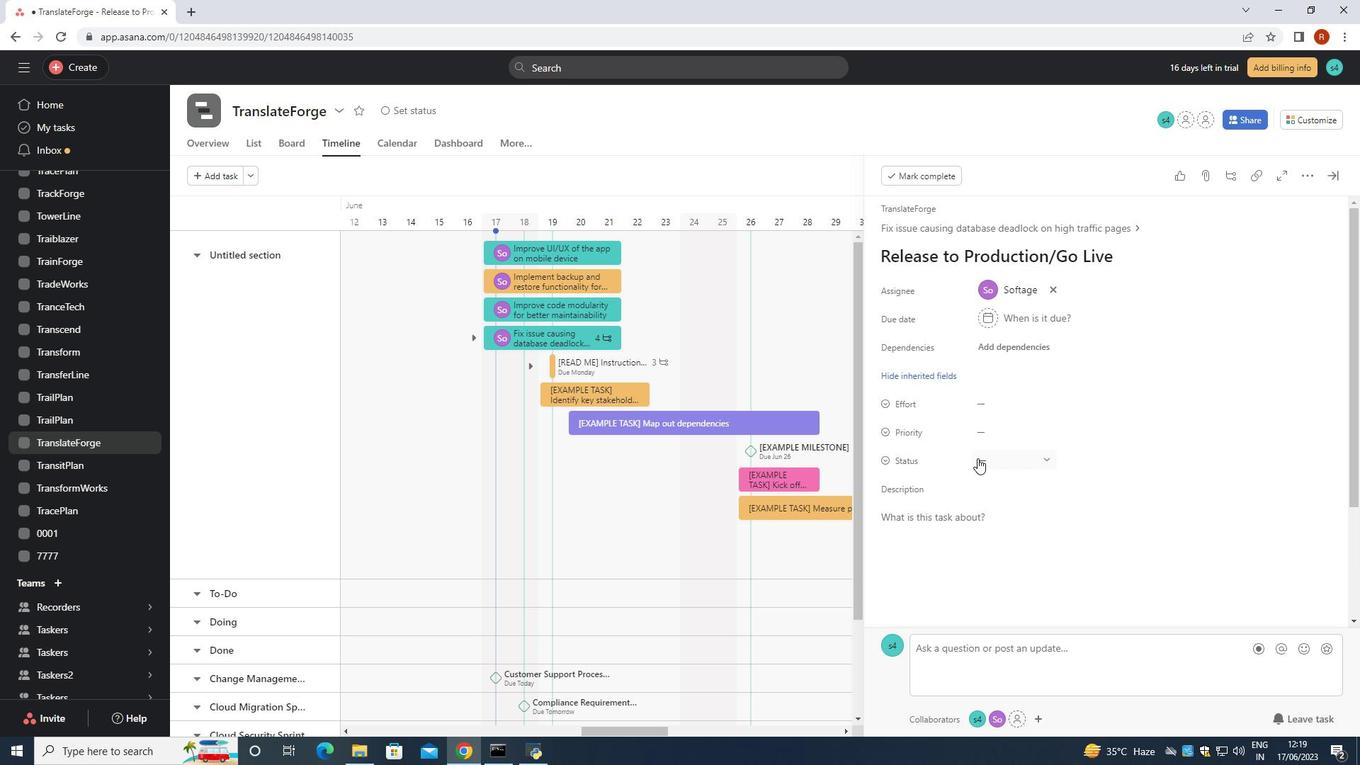 
Action: Mouse pressed left at (979, 459)
Screenshot: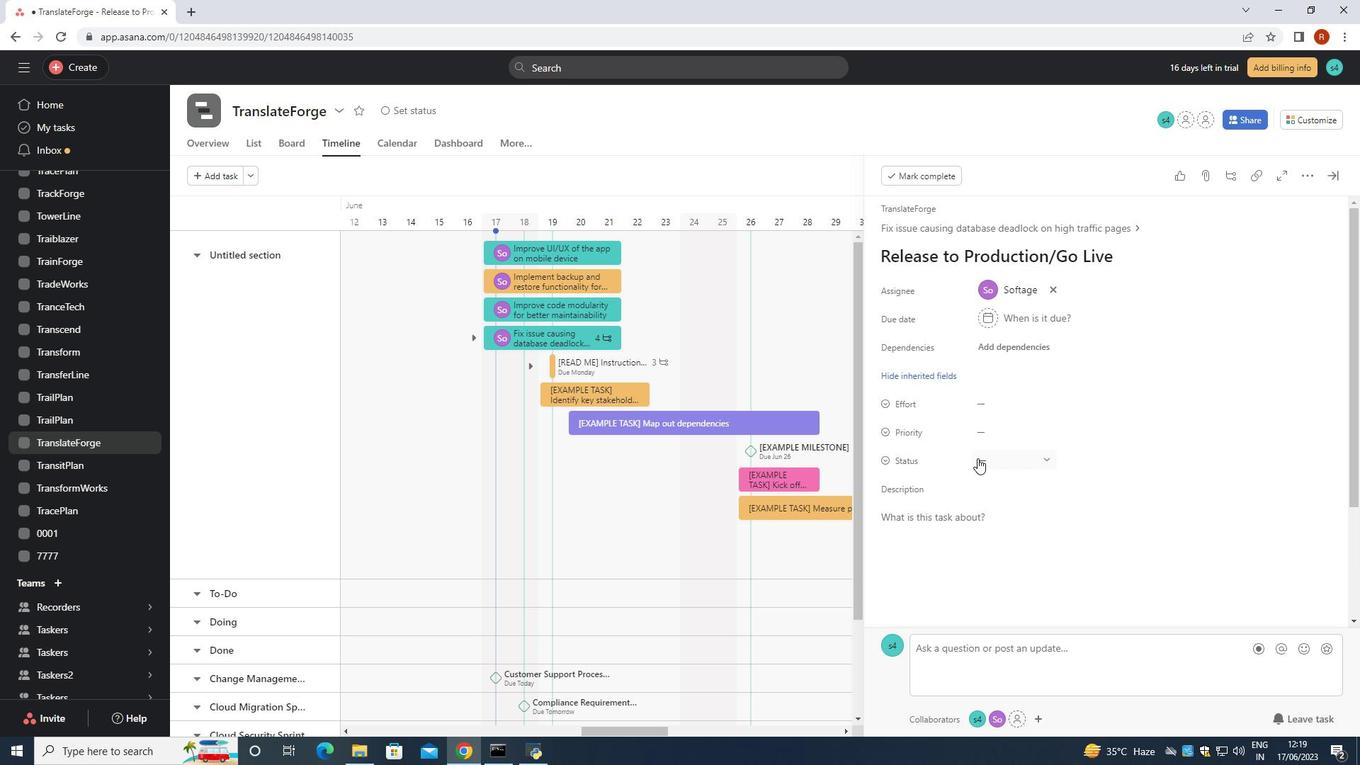 
Action: Mouse moved to (1029, 586)
Screenshot: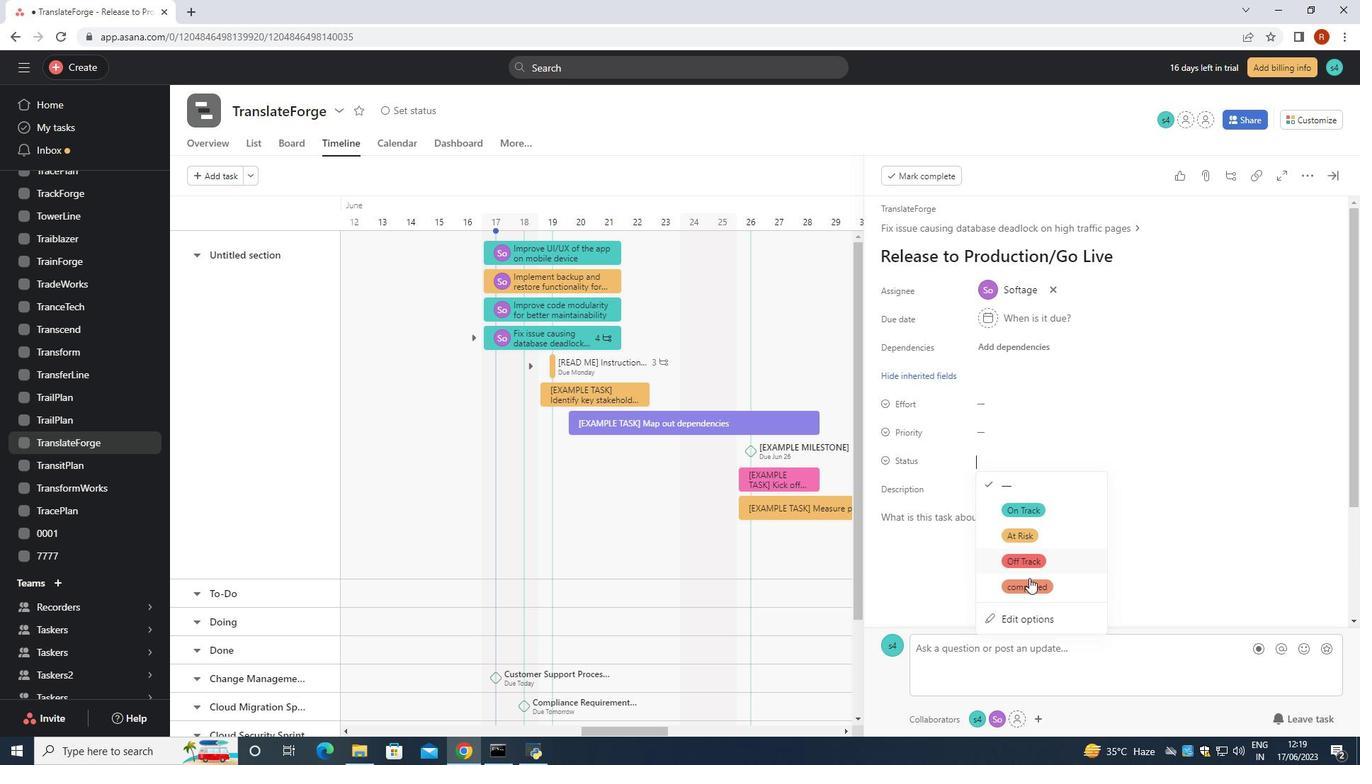 
Action: Mouse pressed left at (1029, 586)
Screenshot: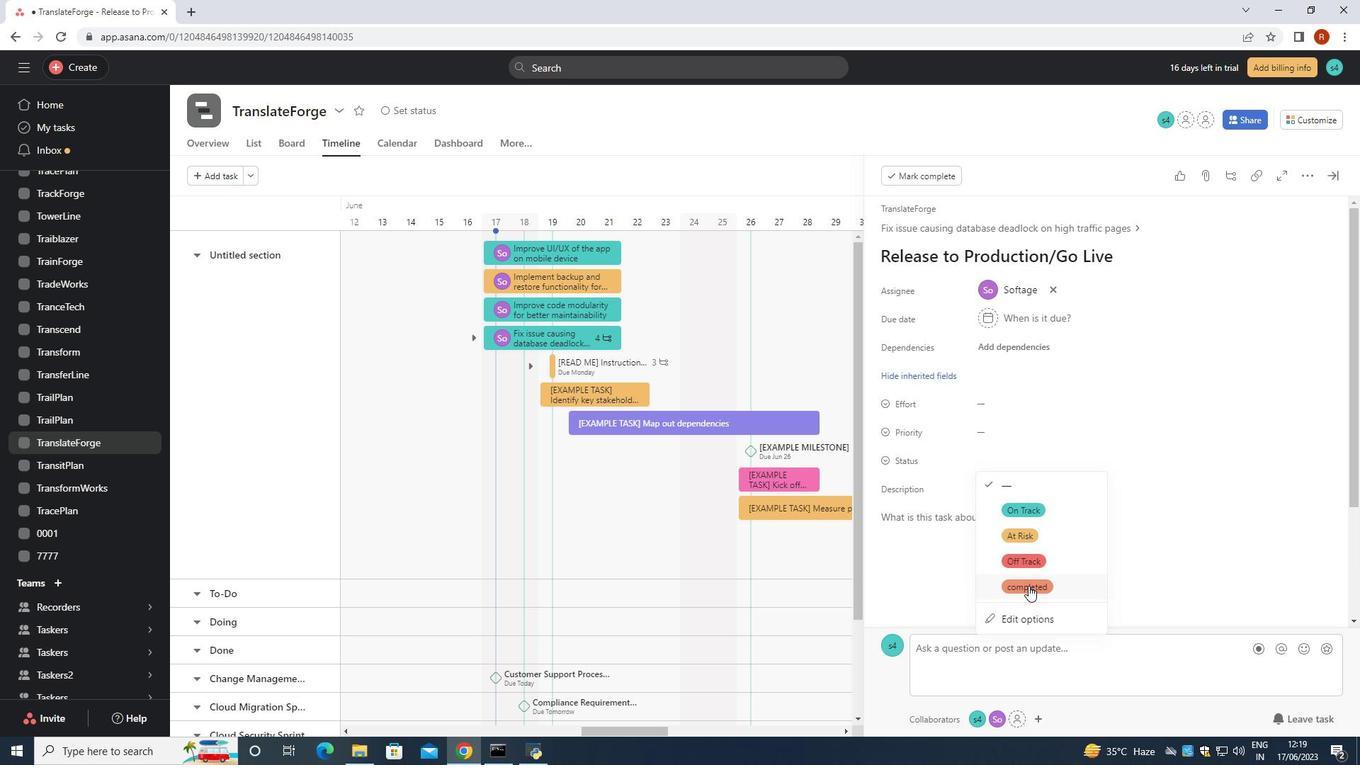 
Action: Mouse moved to (1000, 431)
Screenshot: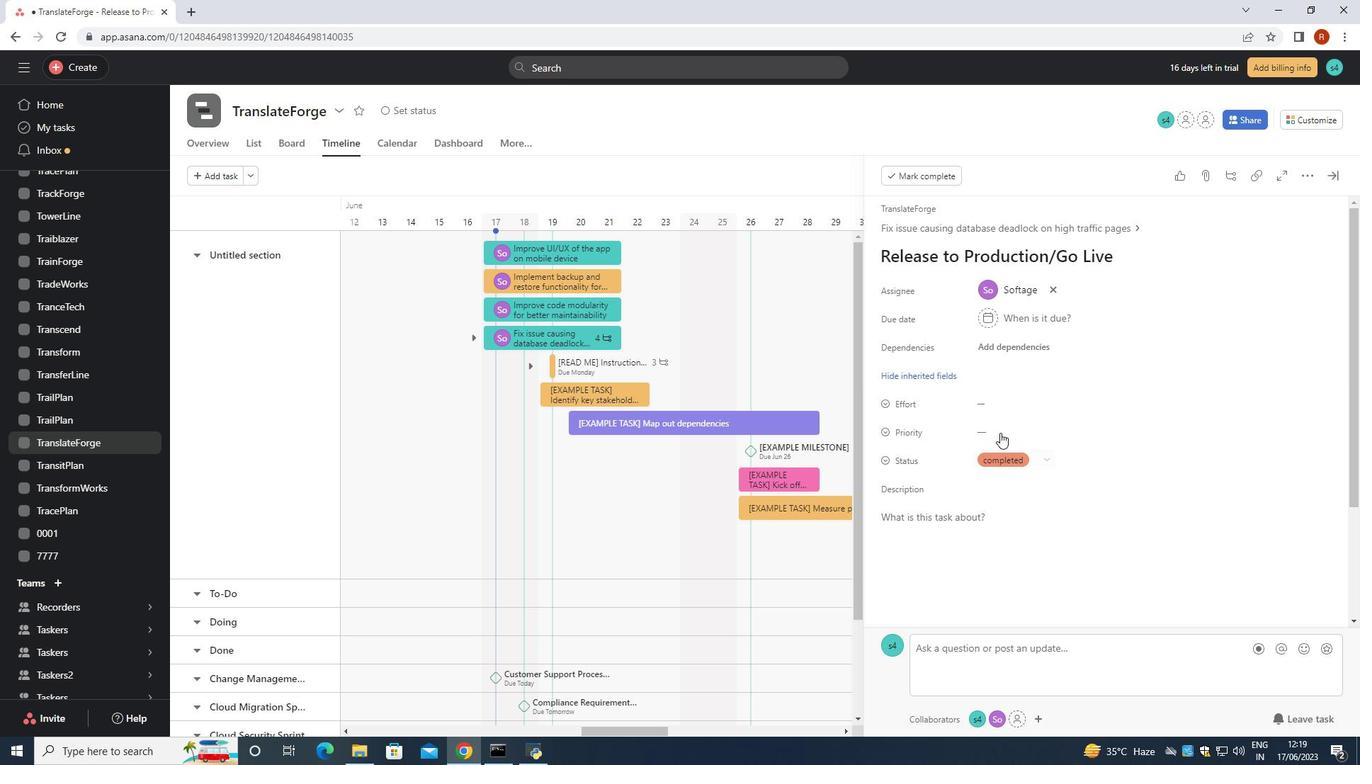 
Action: Mouse pressed left at (1000, 431)
Screenshot: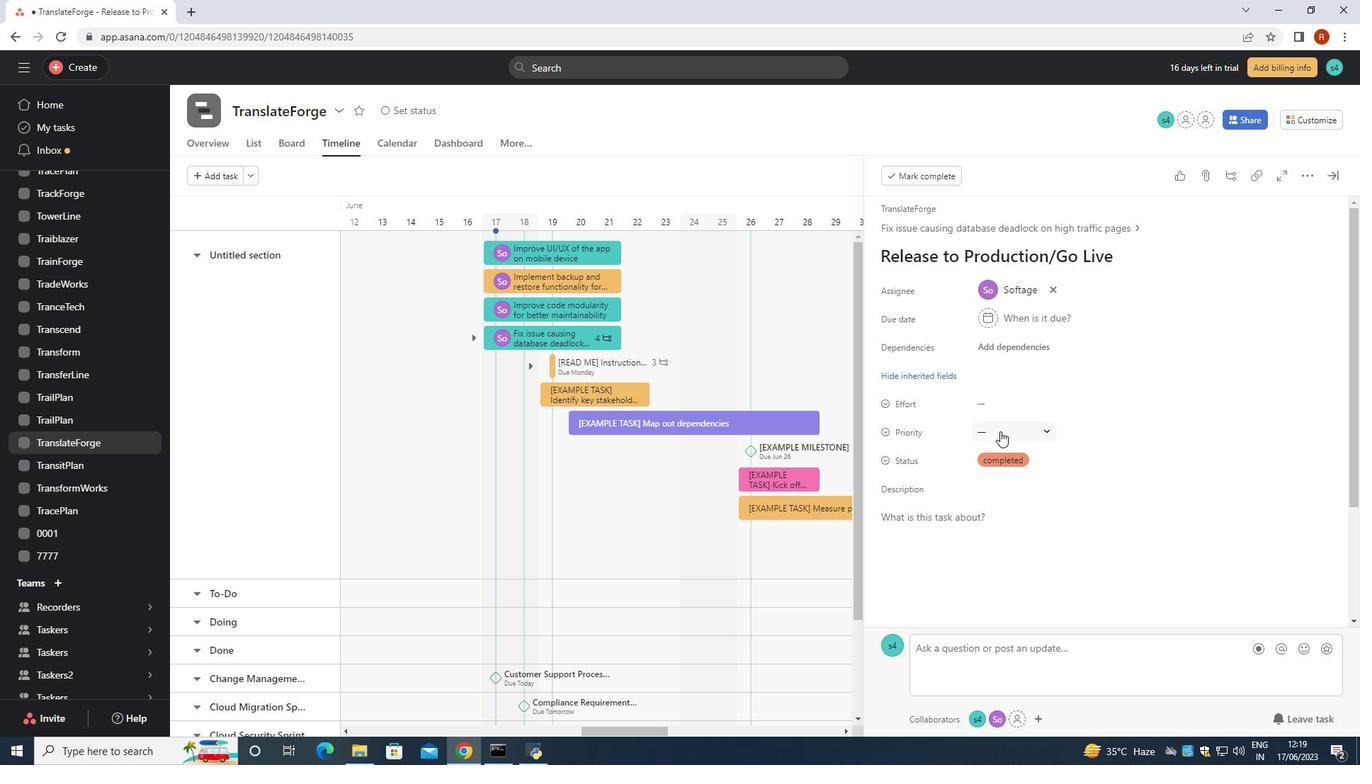 
Action: Mouse moved to (1034, 486)
Screenshot: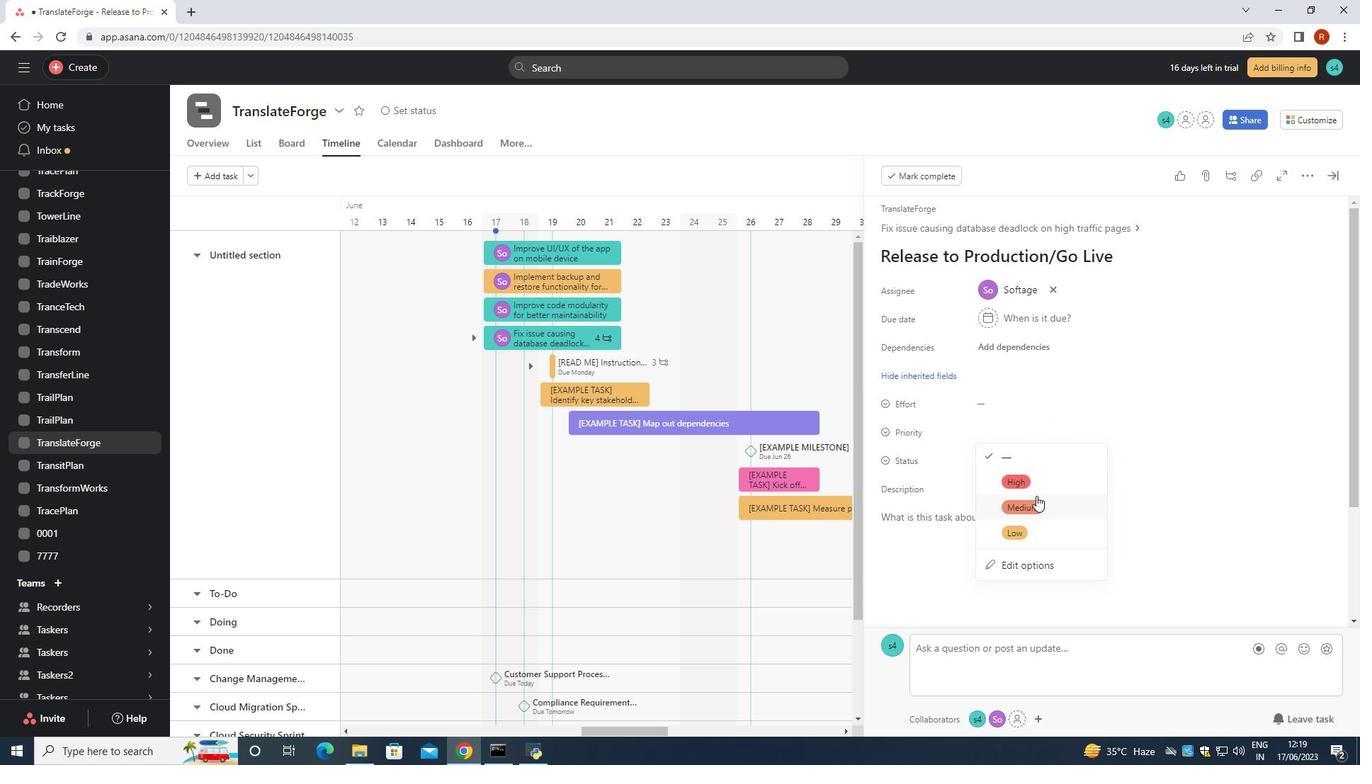 
Action: Mouse pressed left at (1034, 486)
Screenshot: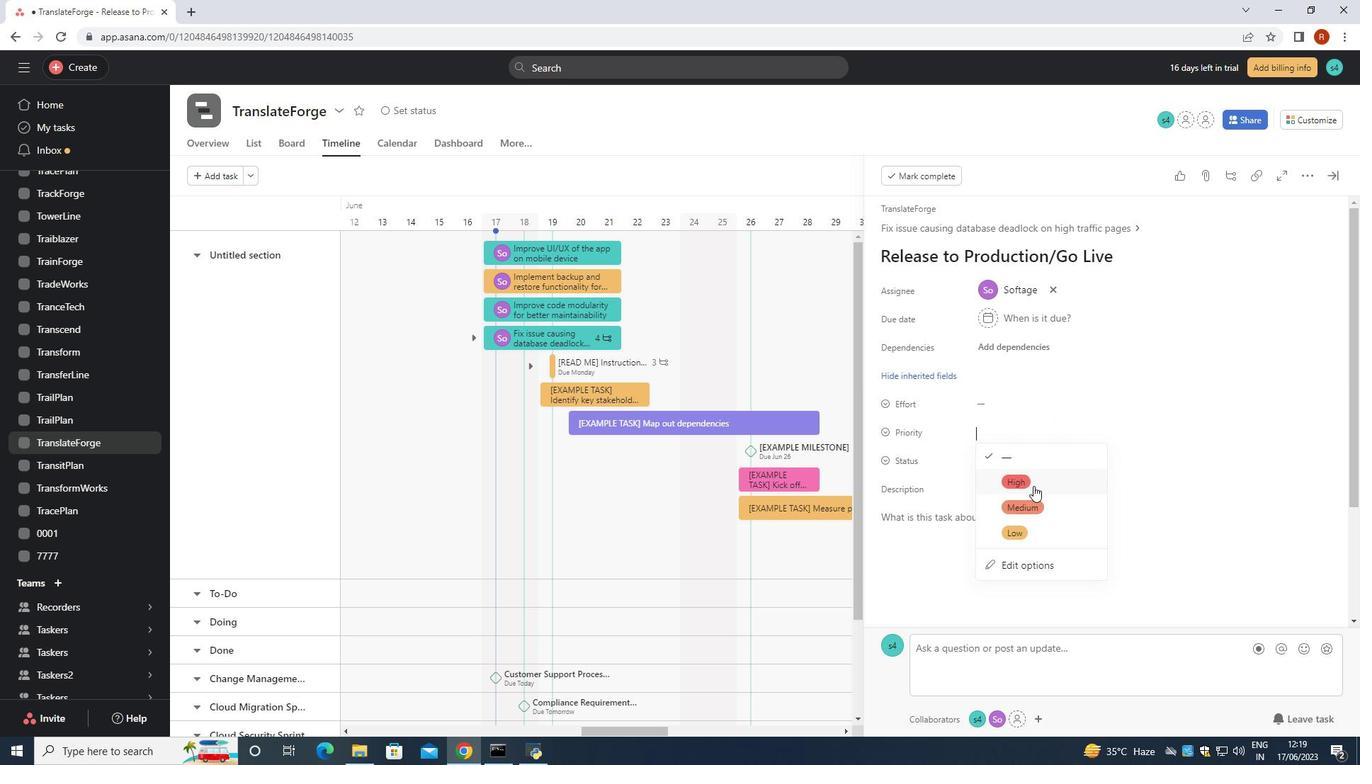 
